 Task: Explore the Street View of Bourbon Street in New Orleans.
Action: Mouse moved to (149, 87)
Screenshot: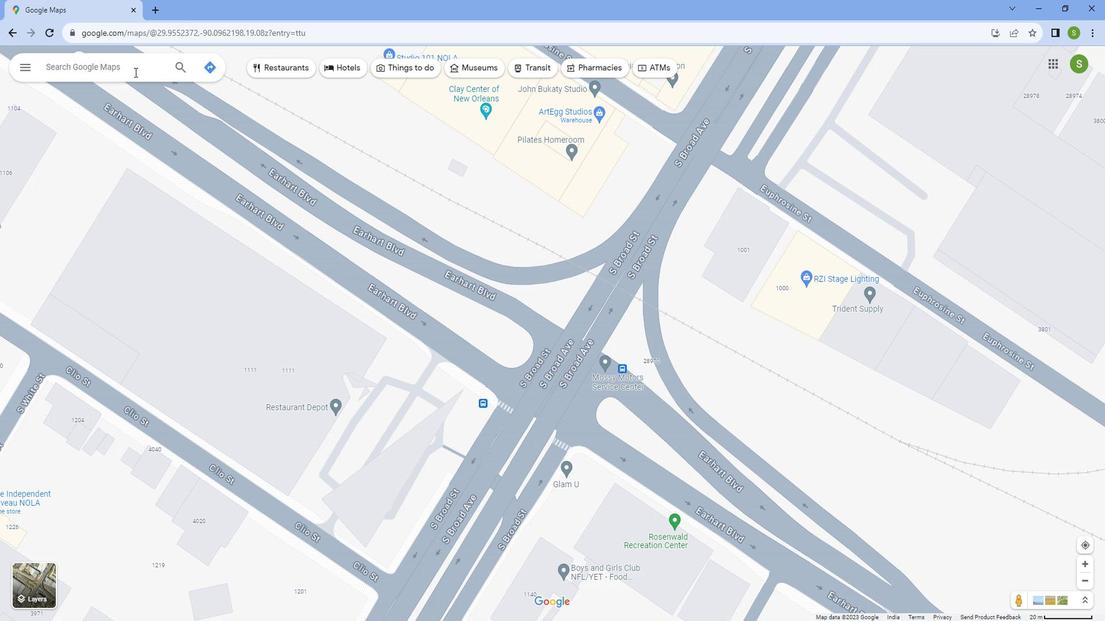 
Action: Mouse pressed left at (149, 87)
Screenshot: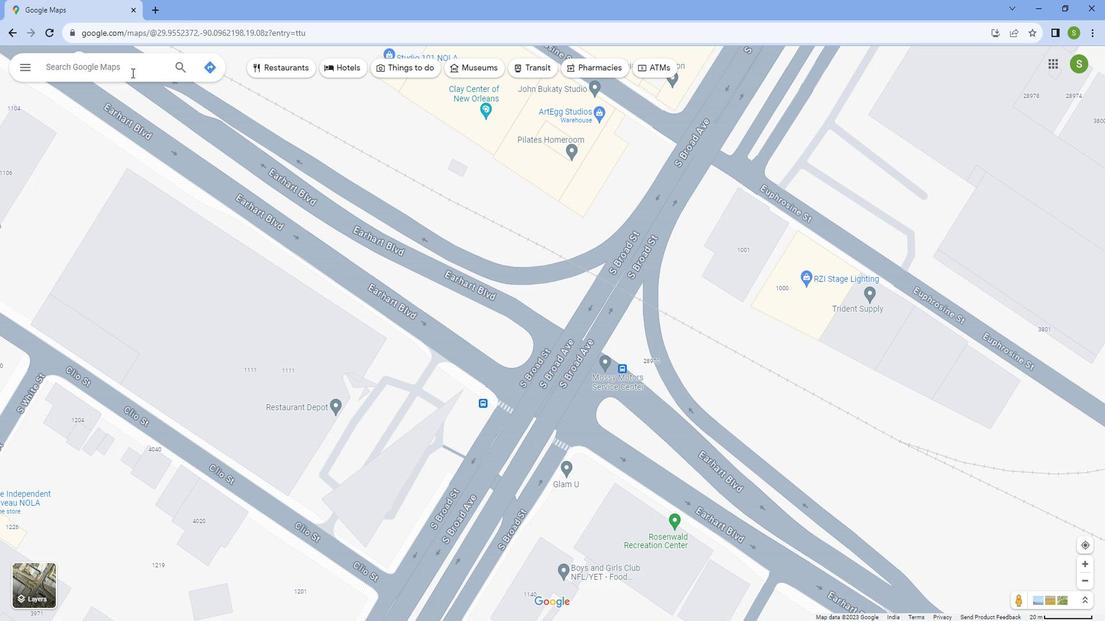 
Action: Key pressed <Key.caps_lock>B<Key.caps_lock>ourbon<Key.space><Key.caps_lock>S<Key.caps_lock>treet,<Key.caps_lock>N<Key.caps_lock>ew<Key.space><Key.caps_lock>O<Key.caps_lock>rleans
Screenshot: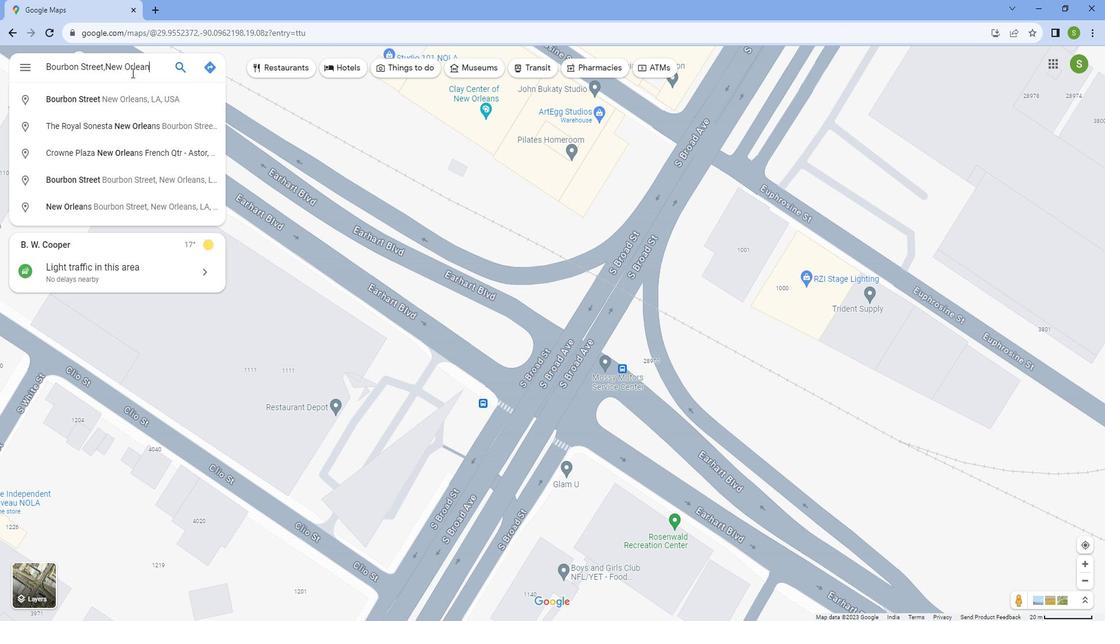
Action: Mouse moved to (122, 109)
Screenshot: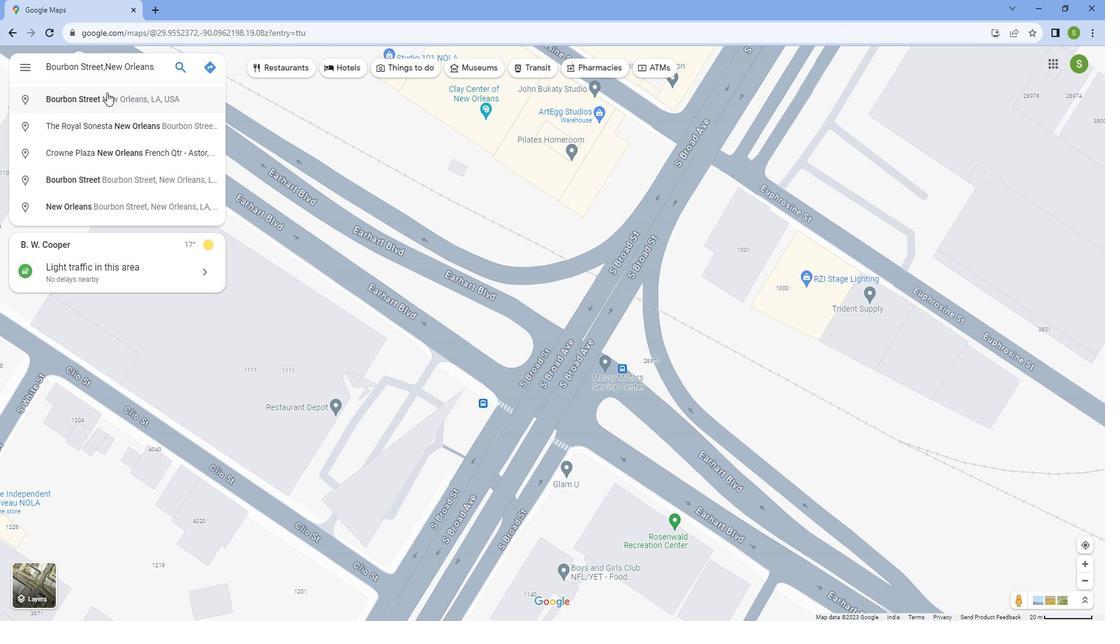 
Action: Mouse pressed left at (122, 109)
Screenshot: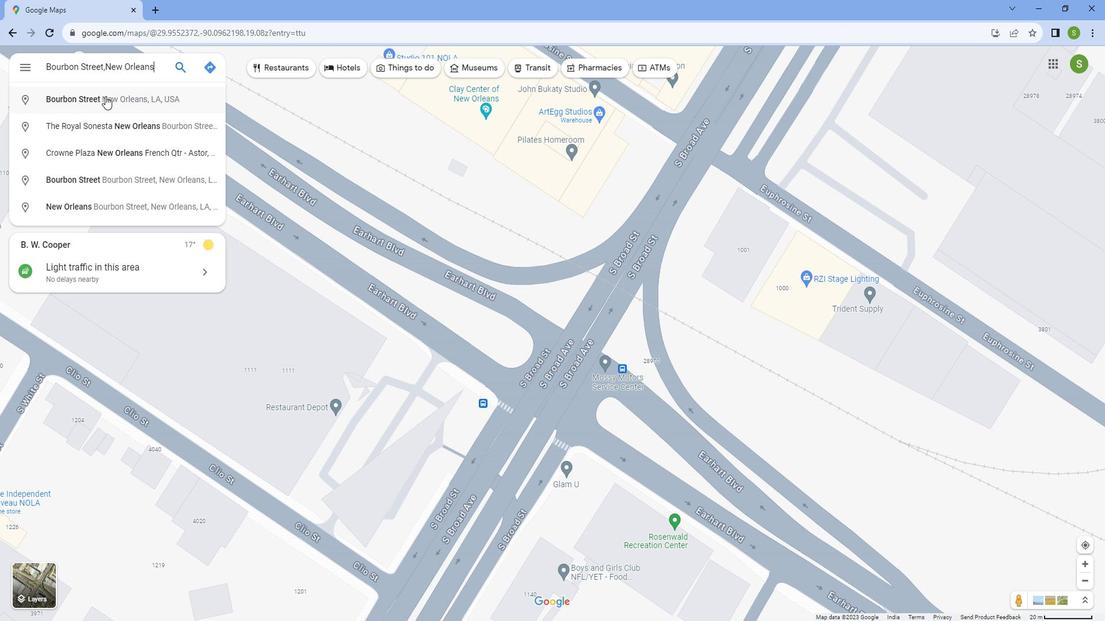 
Action: Mouse moved to (688, 322)
Screenshot: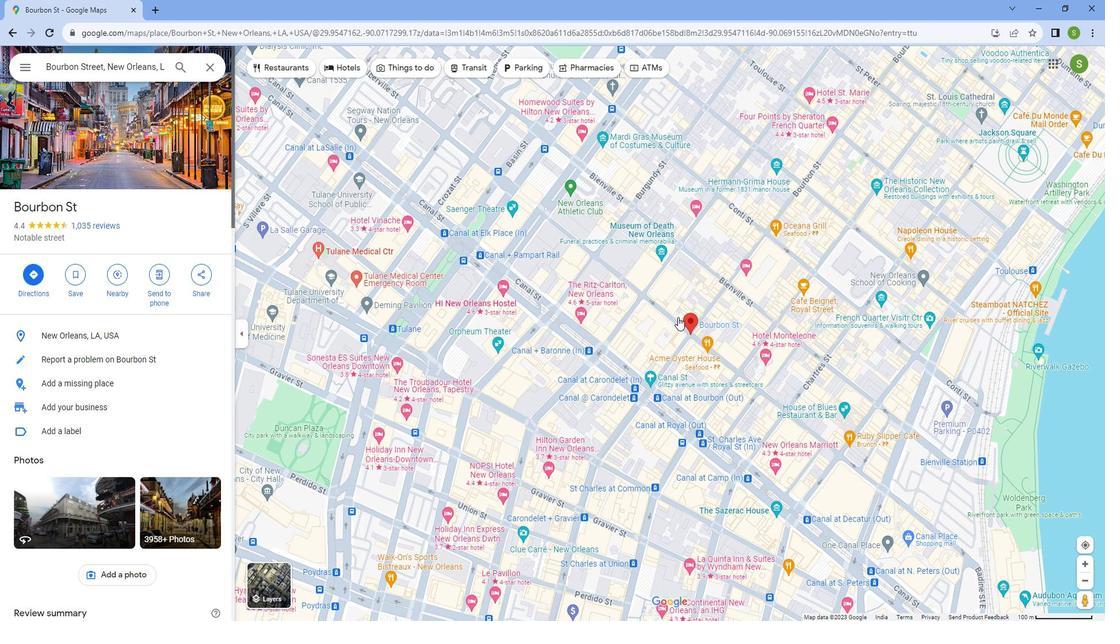 
Action: Mouse scrolled (688, 322) with delta (0, 0)
Screenshot: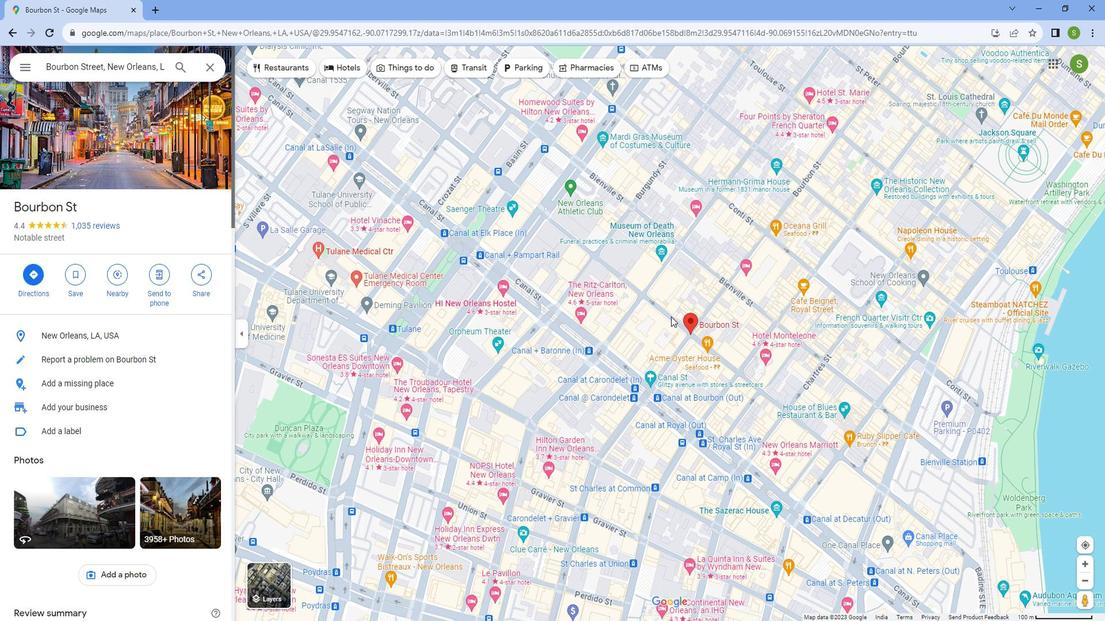 
Action: Mouse scrolled (688, 322) with delta (0, 0)
Screenshot: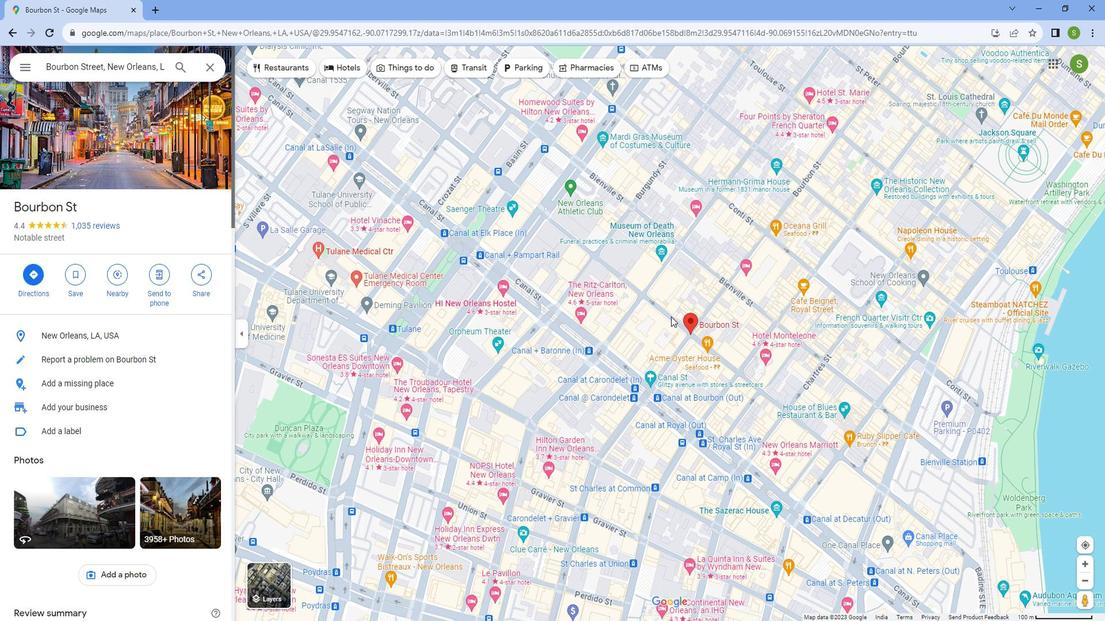 
Action: Mouse scrolled (688, 322) with delta (0, 0)
Screenshot: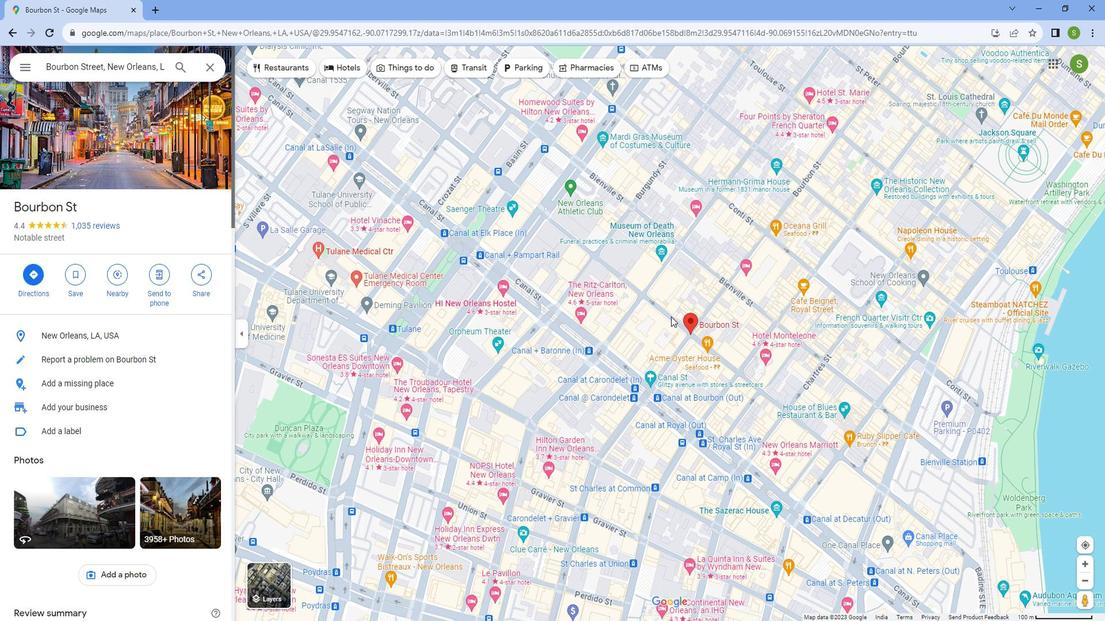 
Action: Mouse scrolled (688, 322) with delta (0, 0)
Screenshot: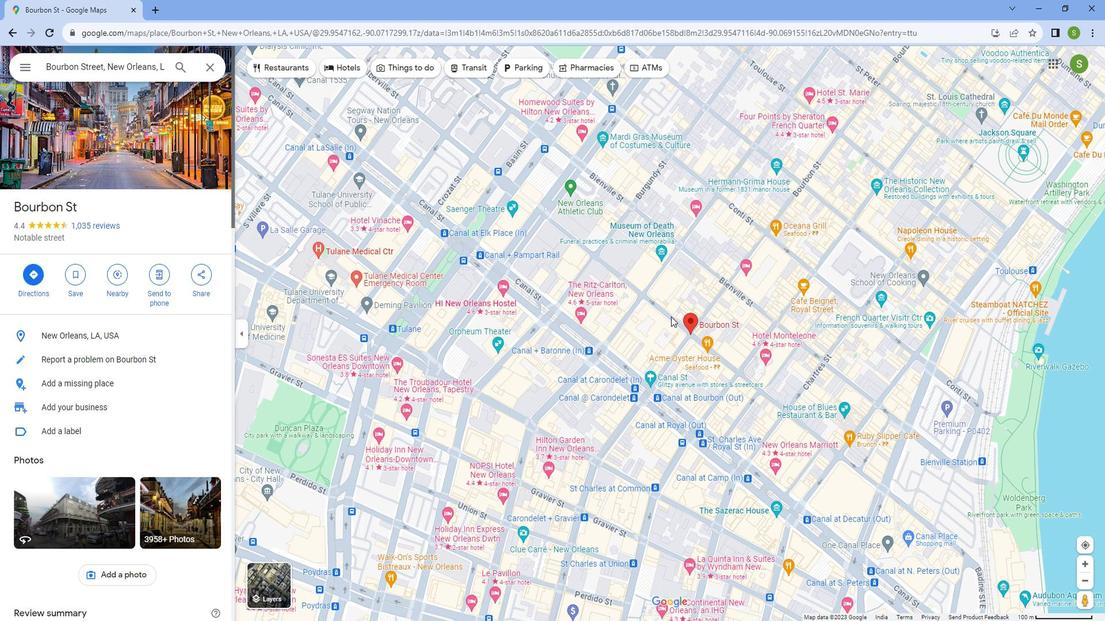 
Action: Mouse scrolled (688, 322) with delta (0, 0)
Screenshot: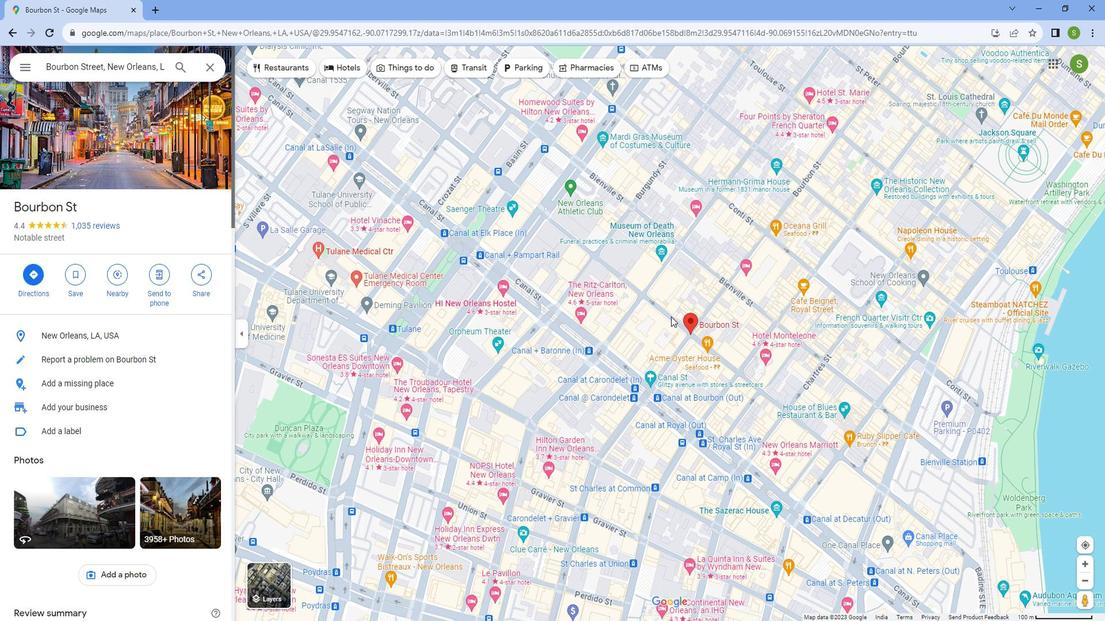 
Action: Mouse scrolled (688, 322) with delta (0, 0)
Screenshot: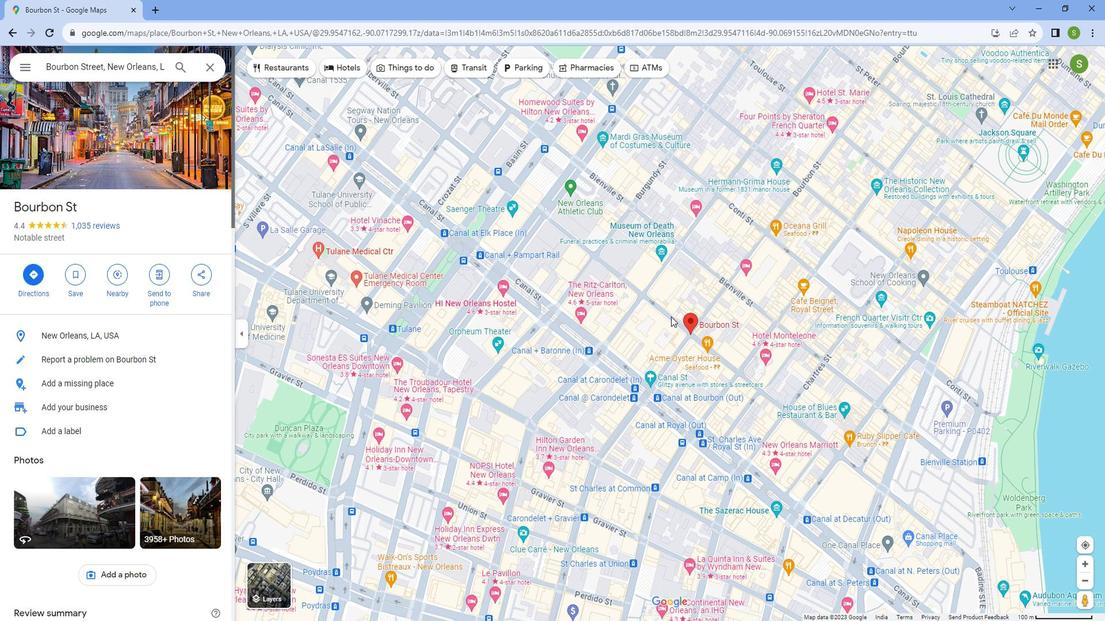 
Action: Mouse scrolled (688, 322) with delta (0, 0)
Screenshot: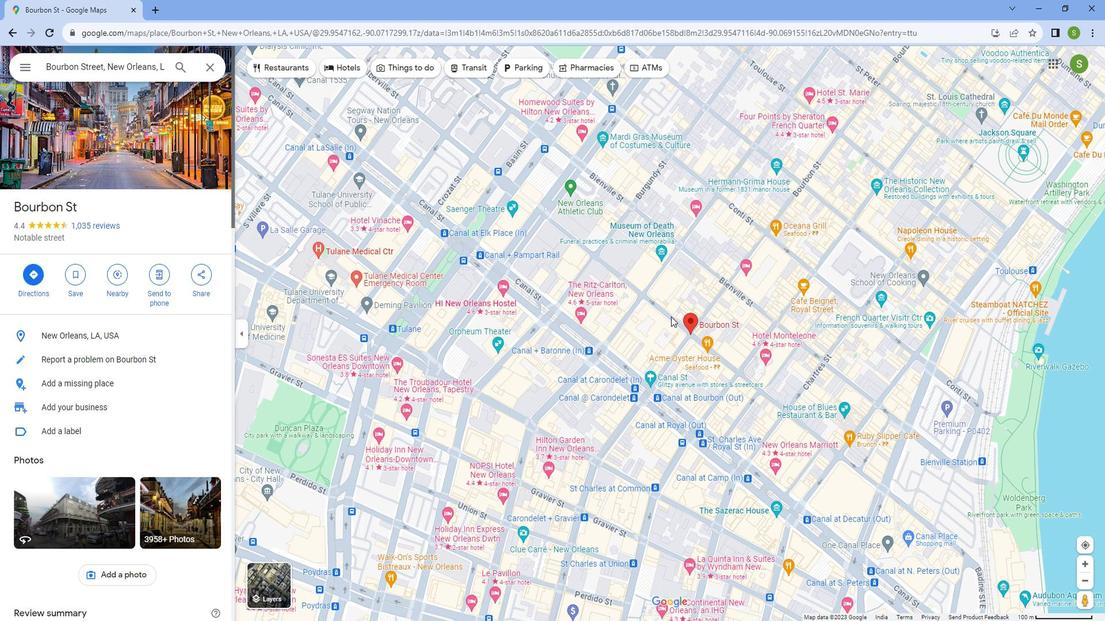 
Action: Mouse scrolled (688, 322) with delta (0, 0)
Screenshot: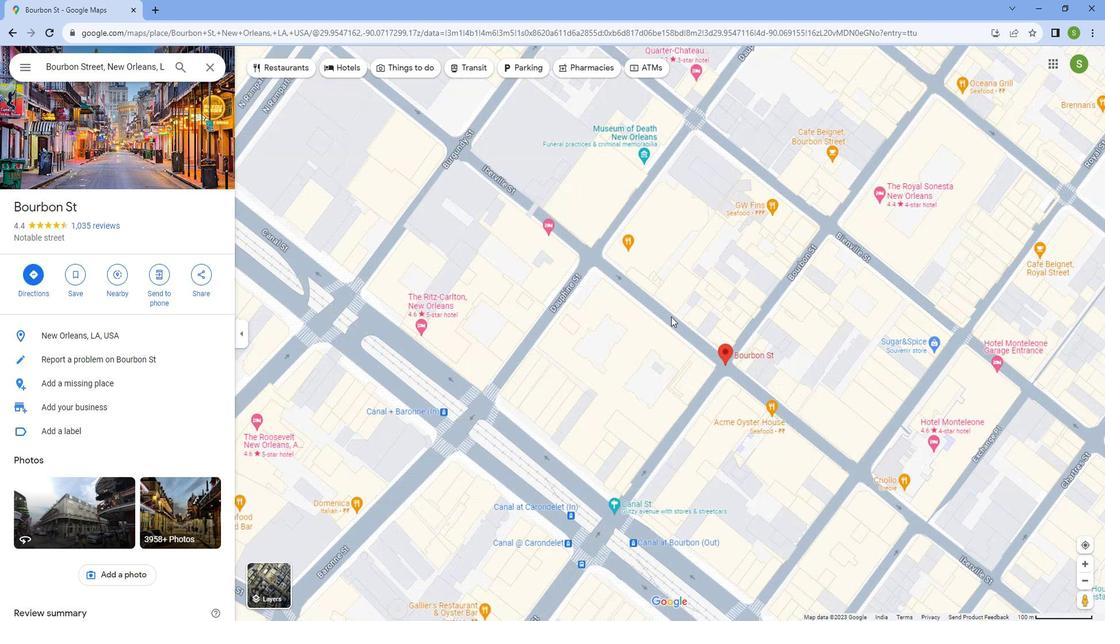 
Action: Mouse scrolled (688, 322) with delta (0, 0)
Screenshot: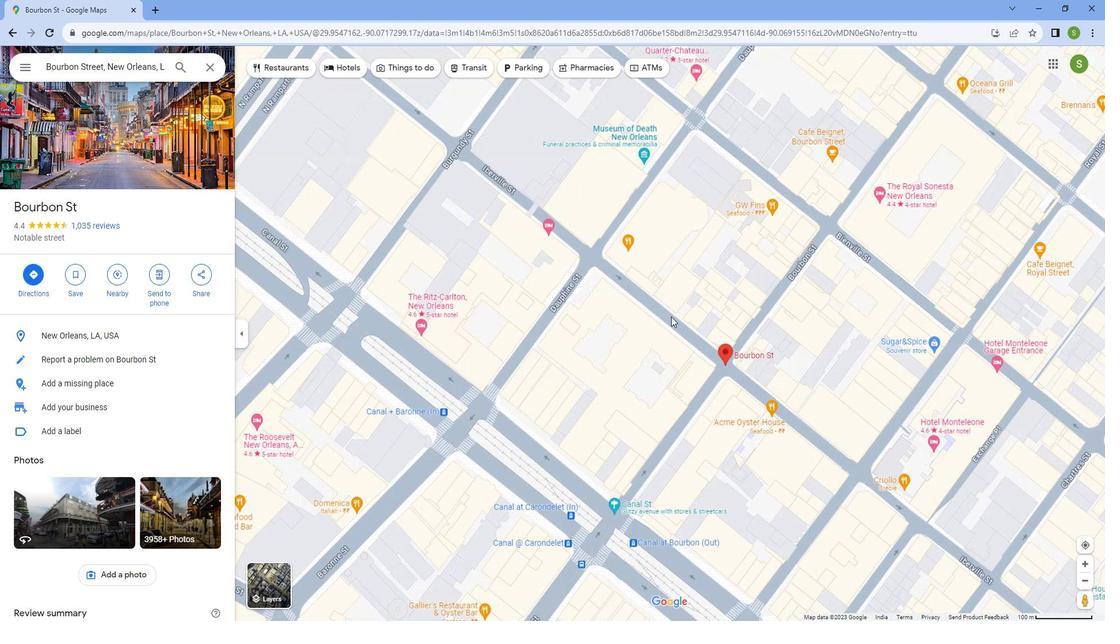
Action: Mouse scrolled (688, 322) with delta (0, 0)
Screenshot: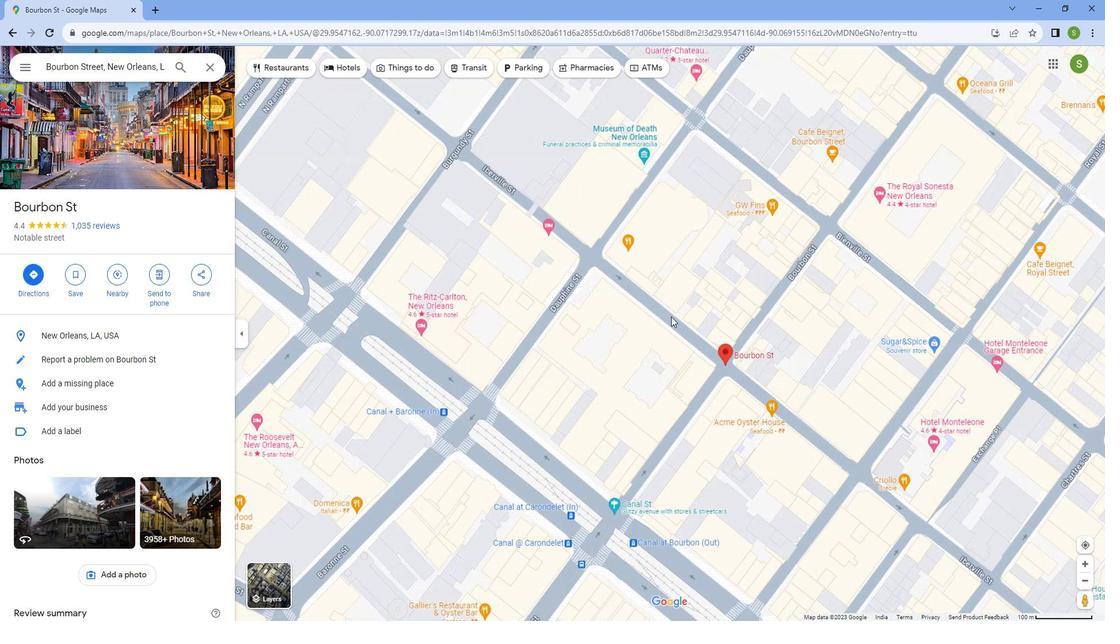 
Action: Mouse scrolled (688, 322) with delta (0, 0)
Screenshot: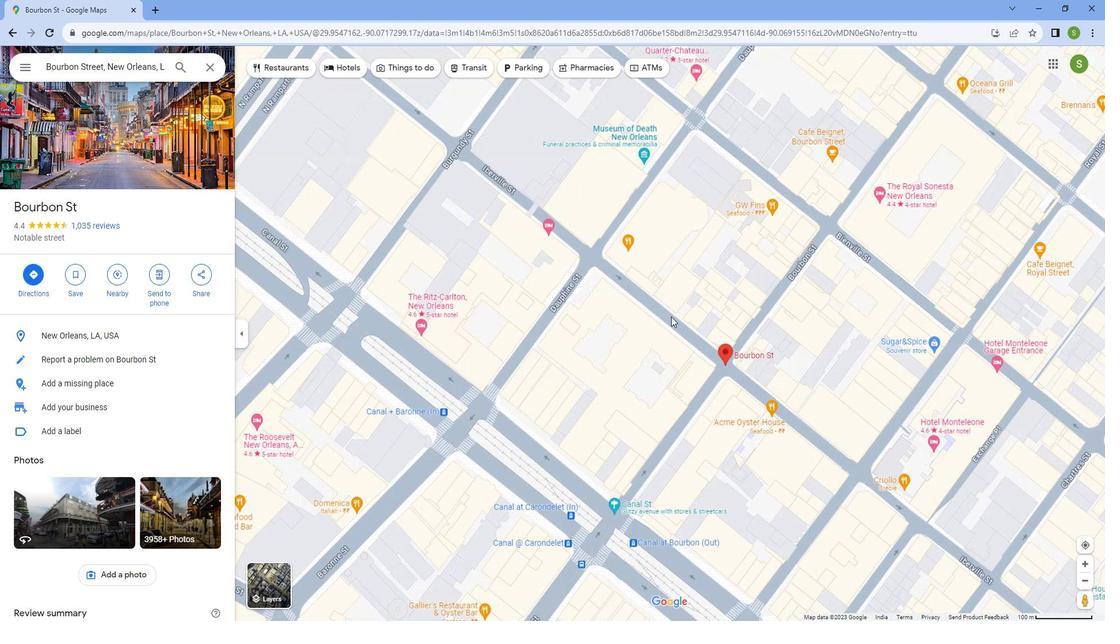 
Action: Mouse scrolled (688, 322) with delta (0, 0)
Screenshot: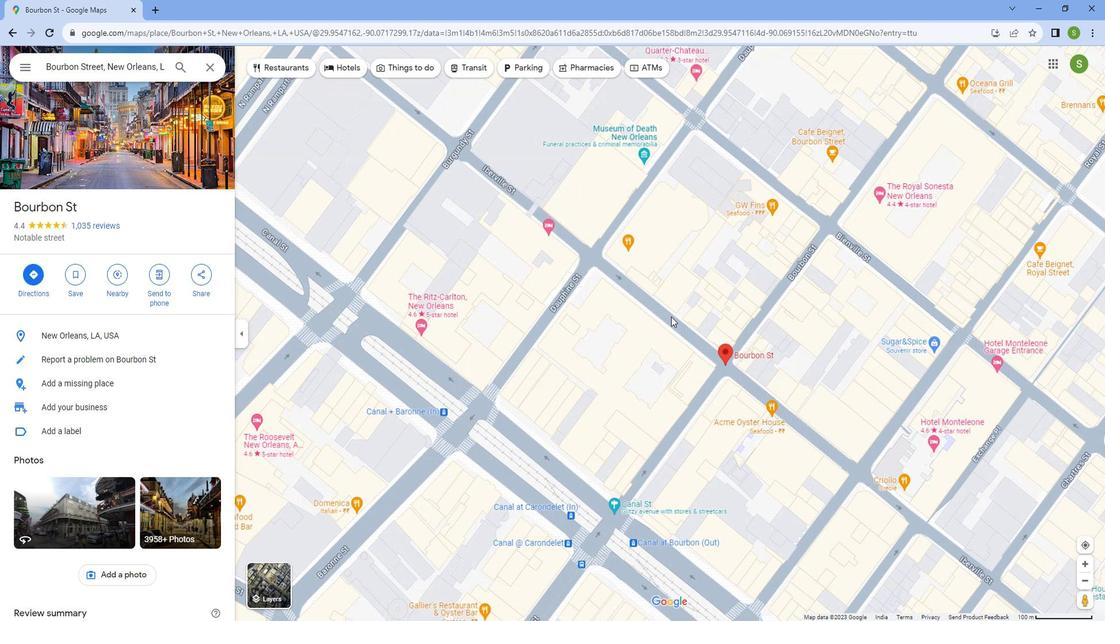 
Action: Mouse scrolled (688, 322) with delta (0, 0)
Screenshot: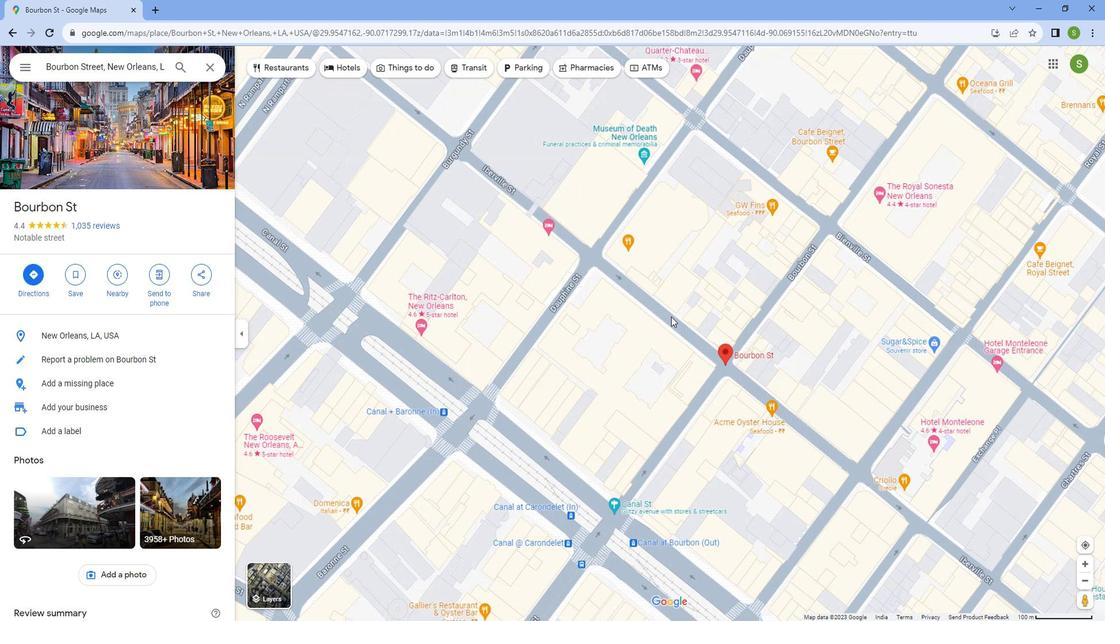 
Action: Mouse scrolled (688, 322) with delta (0, 0)
Screenshot: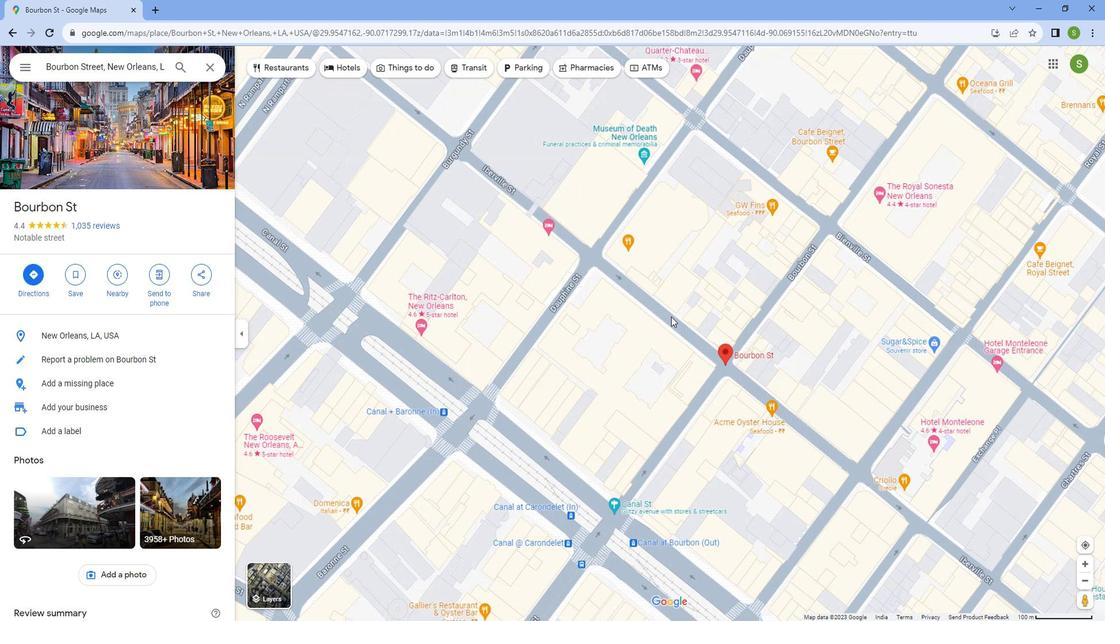 
Action: Mouse scrolled (688, 322) with delta (0, 0)
Screenshot: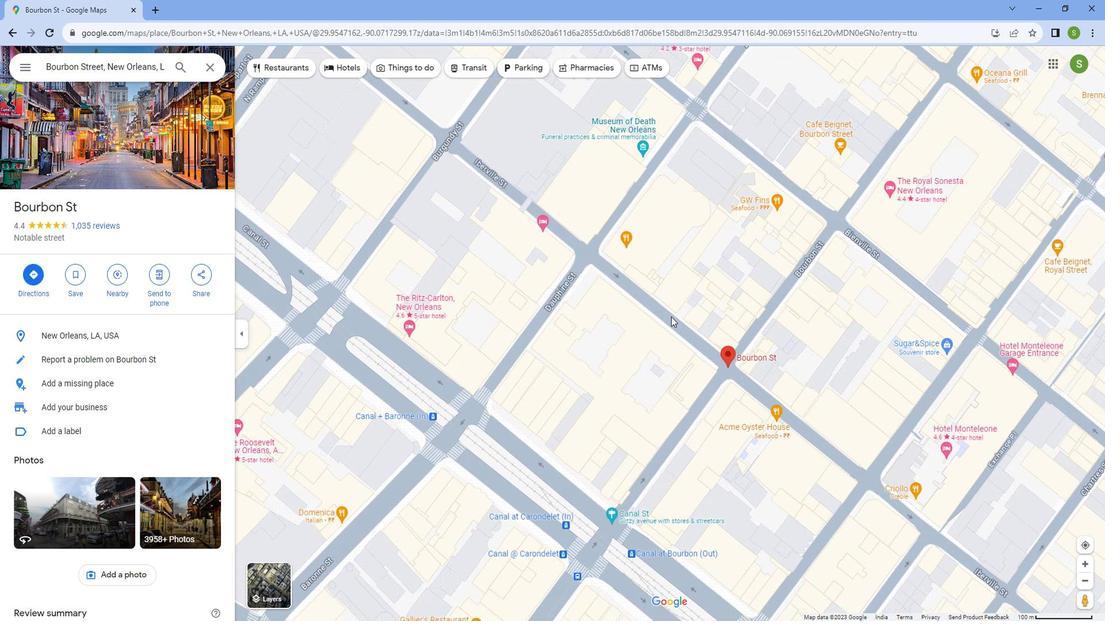 
Action: Mouse moved to (687, 322)
Screenshot: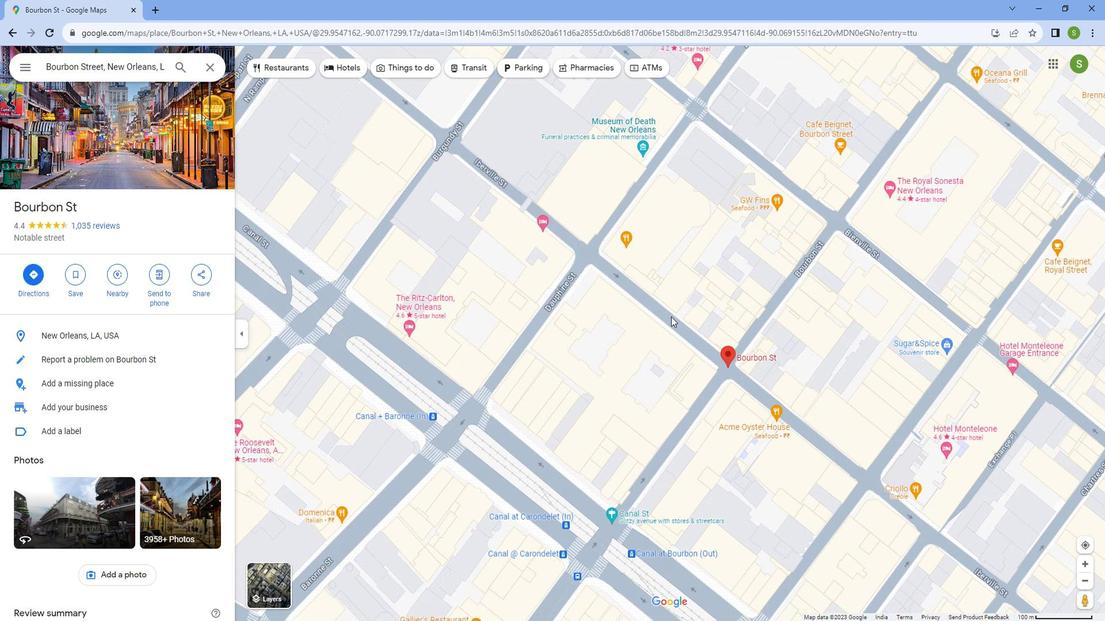 
Action: Mouse scrolled (687, 321) with delta (0, 0)
Screenshot: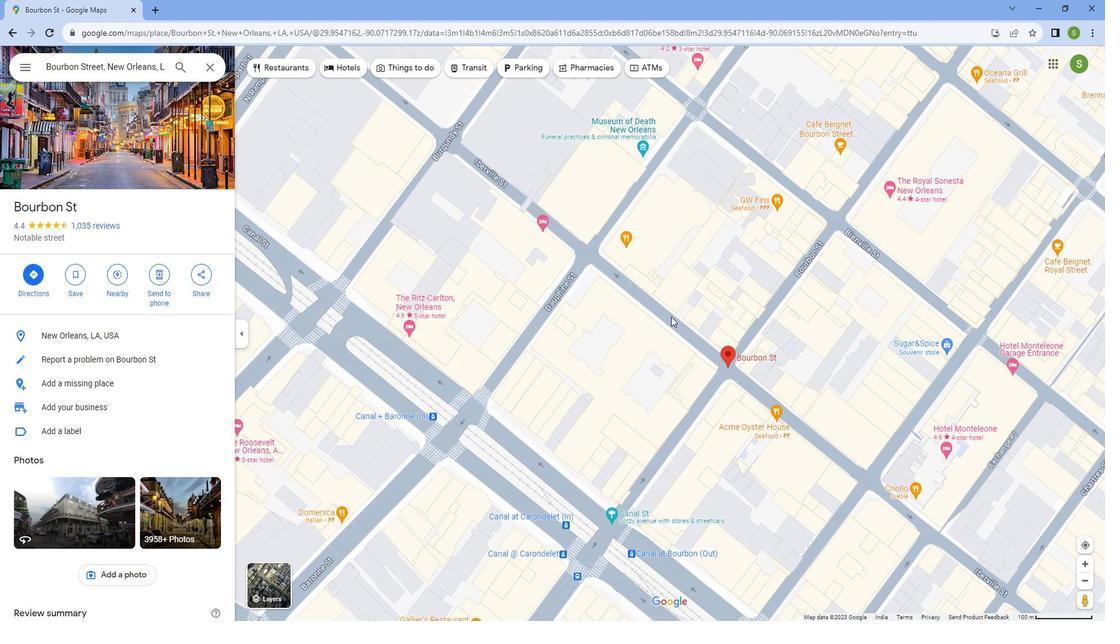 
Action: Mouse moved to (774, 435)
Screenshot: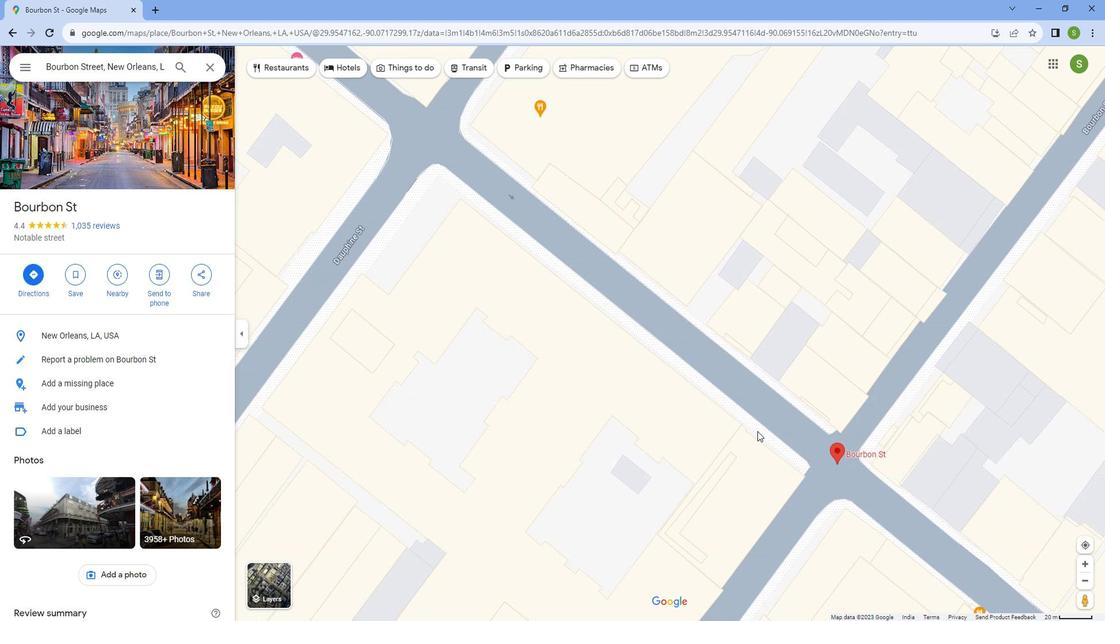
Action: Mouse pressed left at (774, 435)
Screenshot: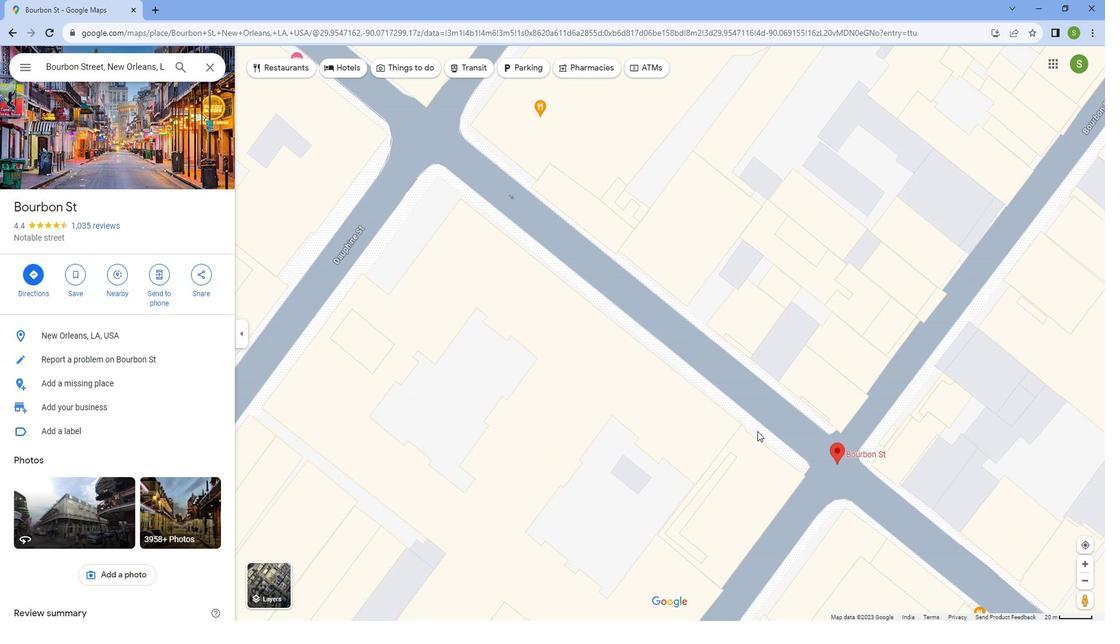 
Action: Mouse moved to (482, 408)
Screenshot: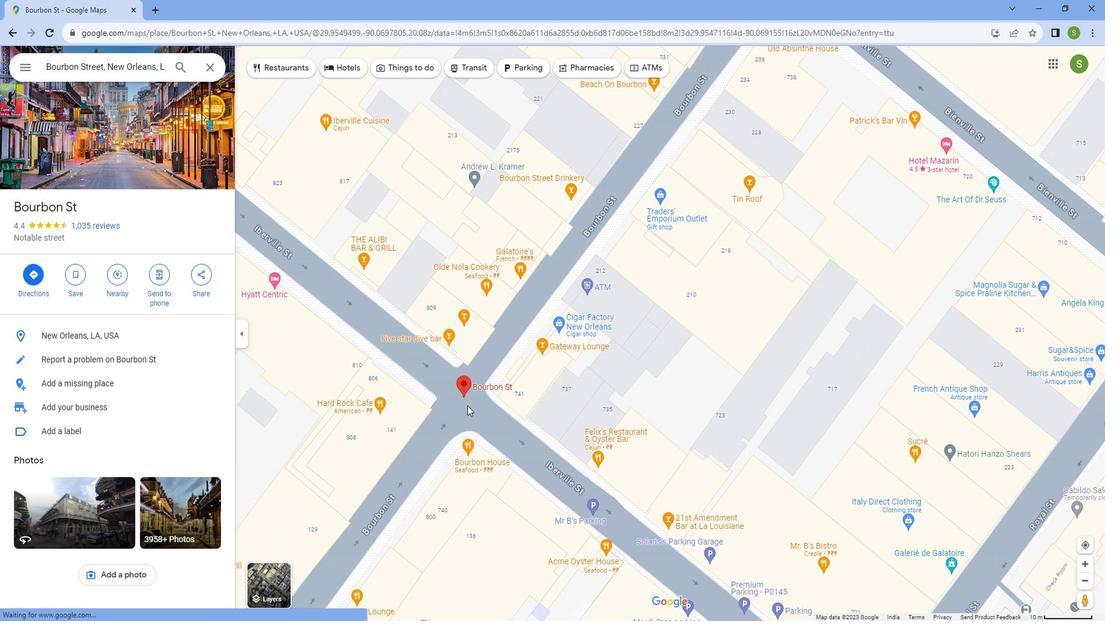 
Action: Mouse pressed left at (482, 408)
Screenshot: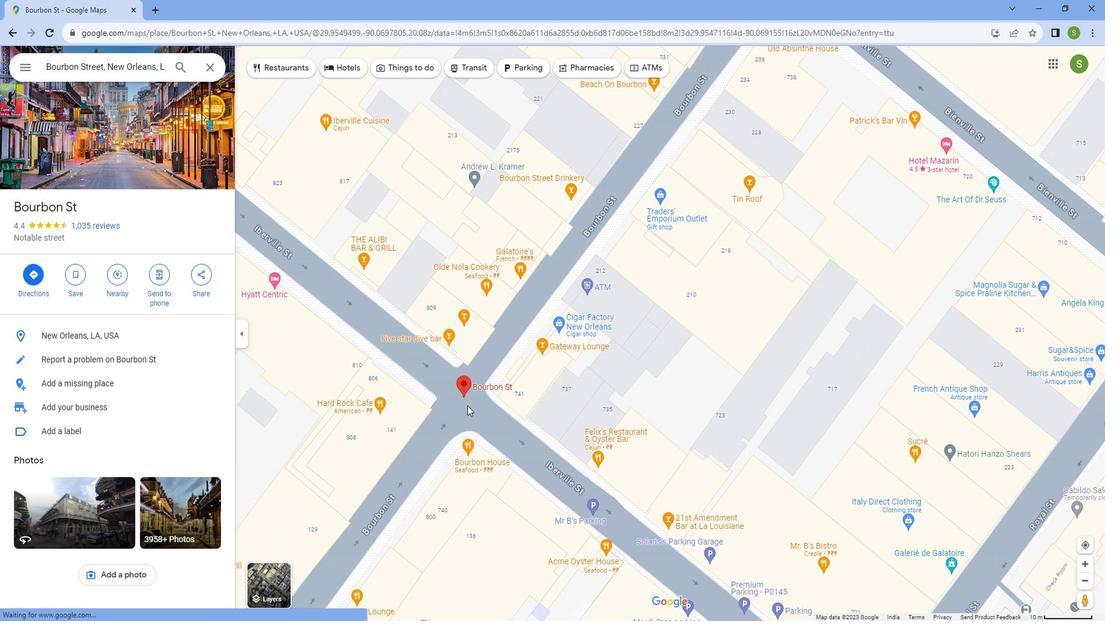 
Action: Mouse moved to (475, 405)
Screenshot: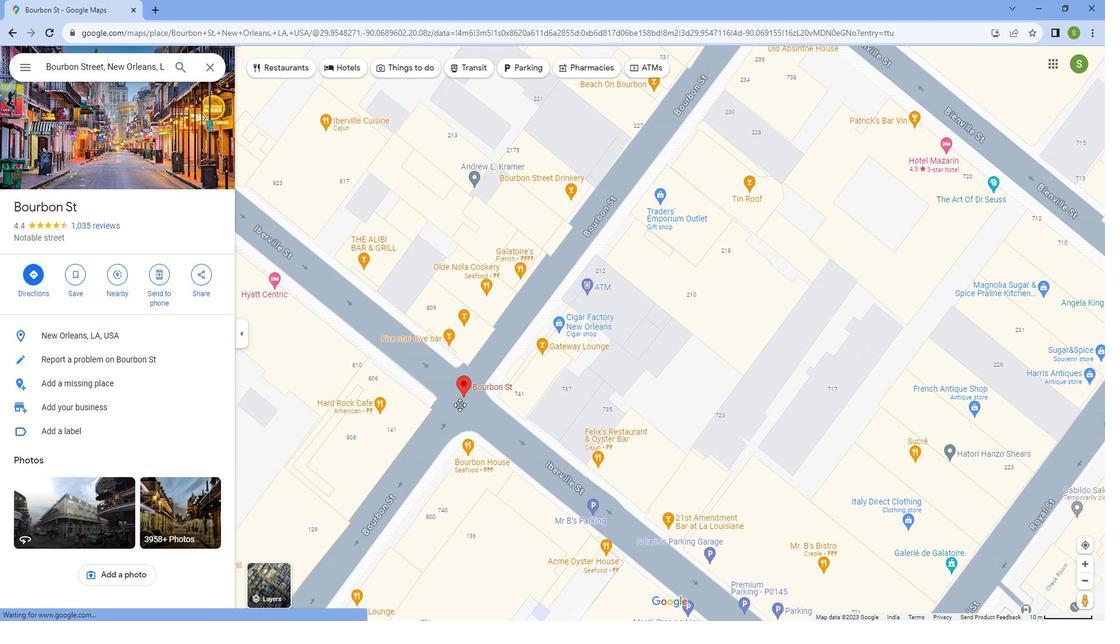 
Action: Mouse scrolled (475, 406) with delta (0, 0)
Screenshot: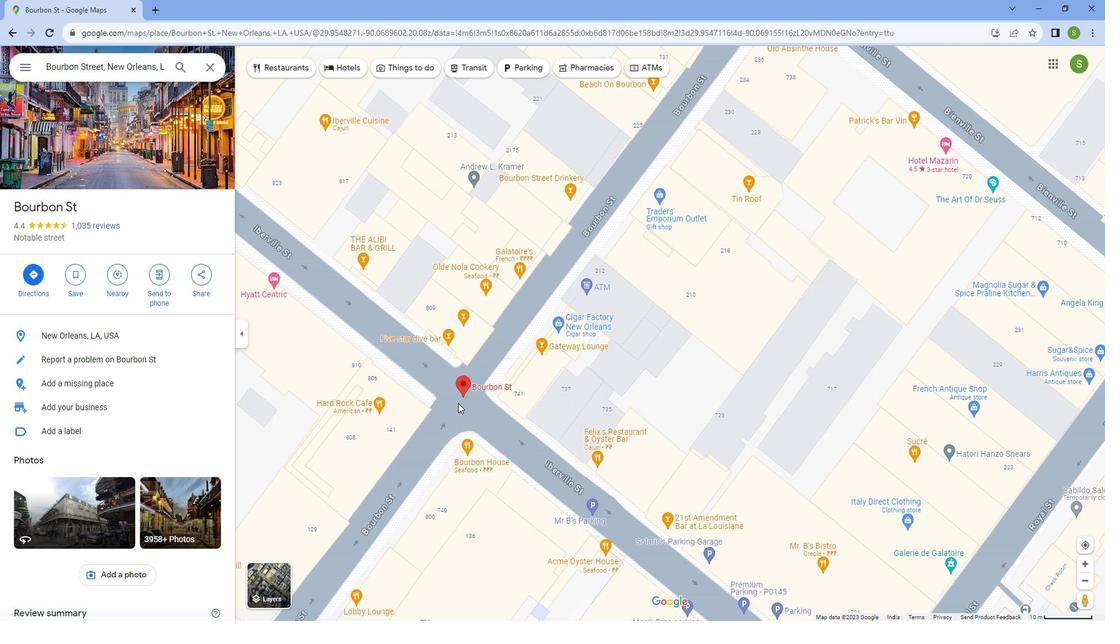 
Action: Mouse scrolled (475, 406) with delta (0, 0)
Screenshot: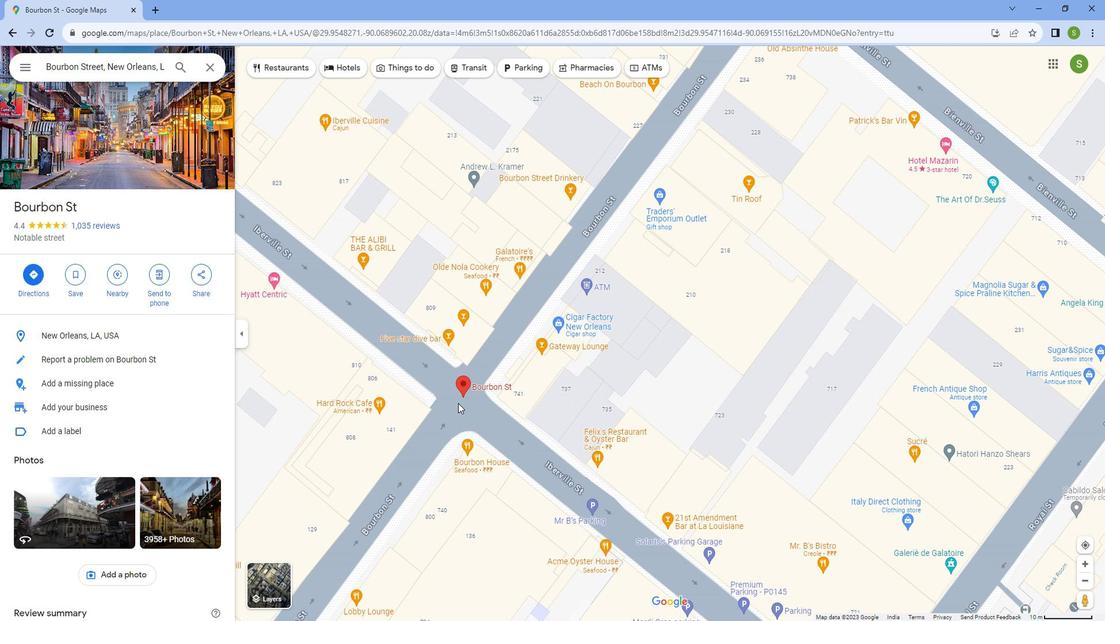 
Action: Mouse scrolled (475, 406) with delta (0, 0)
Screenshot: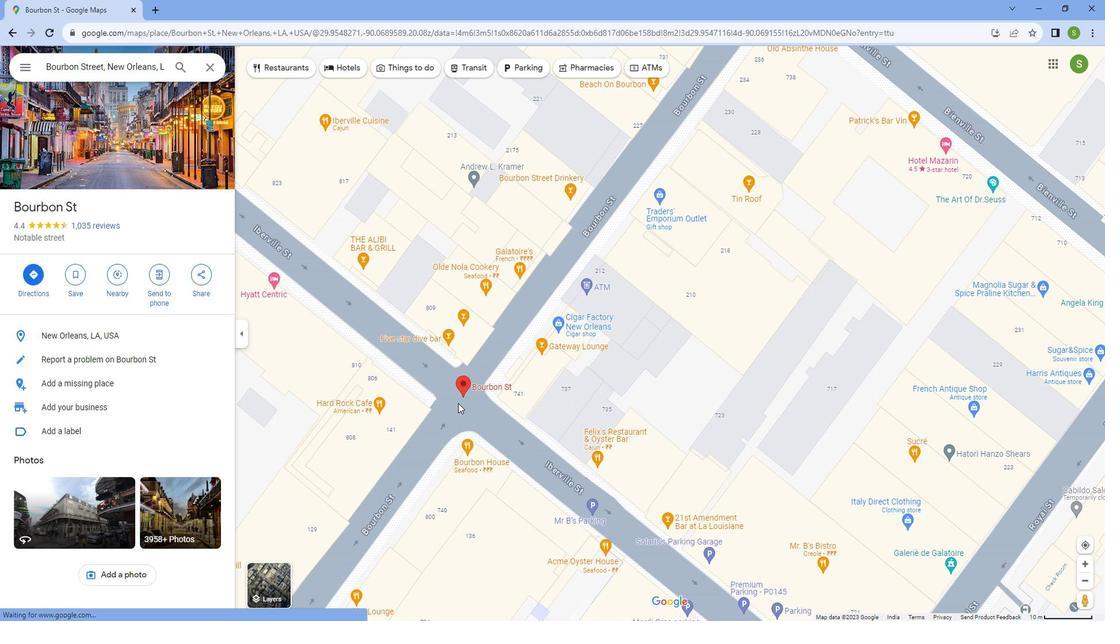 
Action: Mouse scrolled (475, 406) with delta (0, 0)
Screenshot: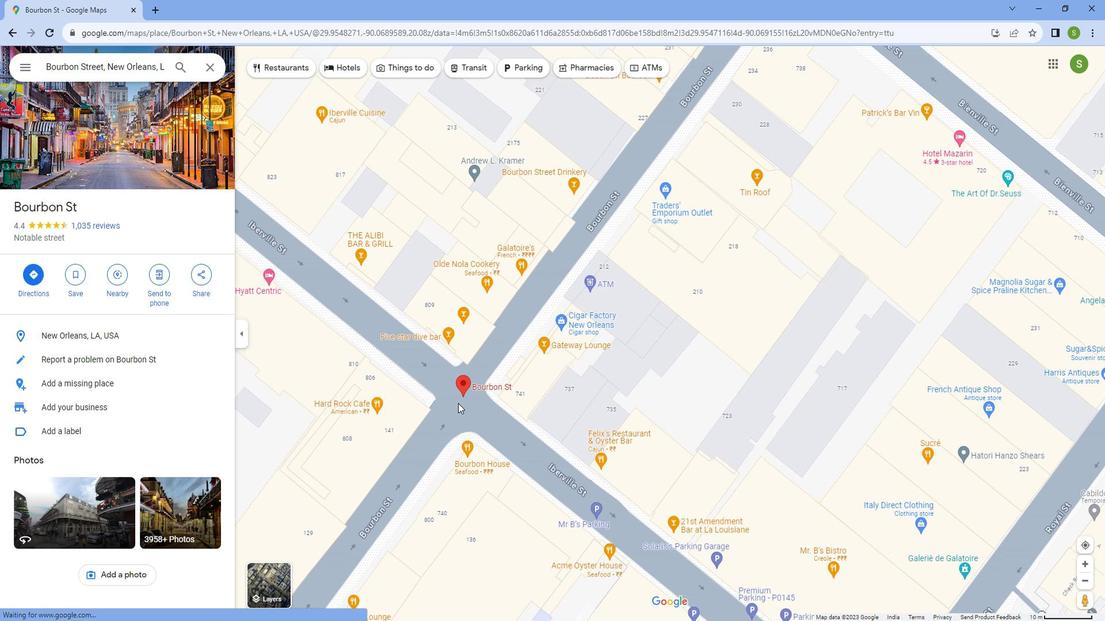 
Action: Mouse scrolled (475, 406) with delta (0, 0)
Screenshot: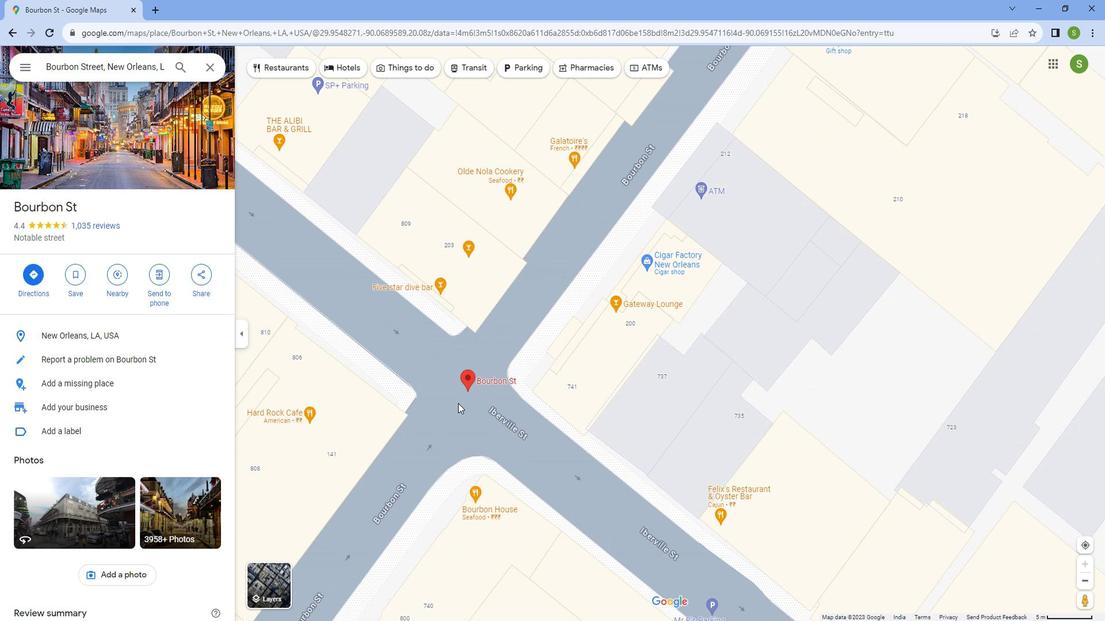 
Action: Mouse scrolled (475, 406) with delta (0, 0)
Screenshot: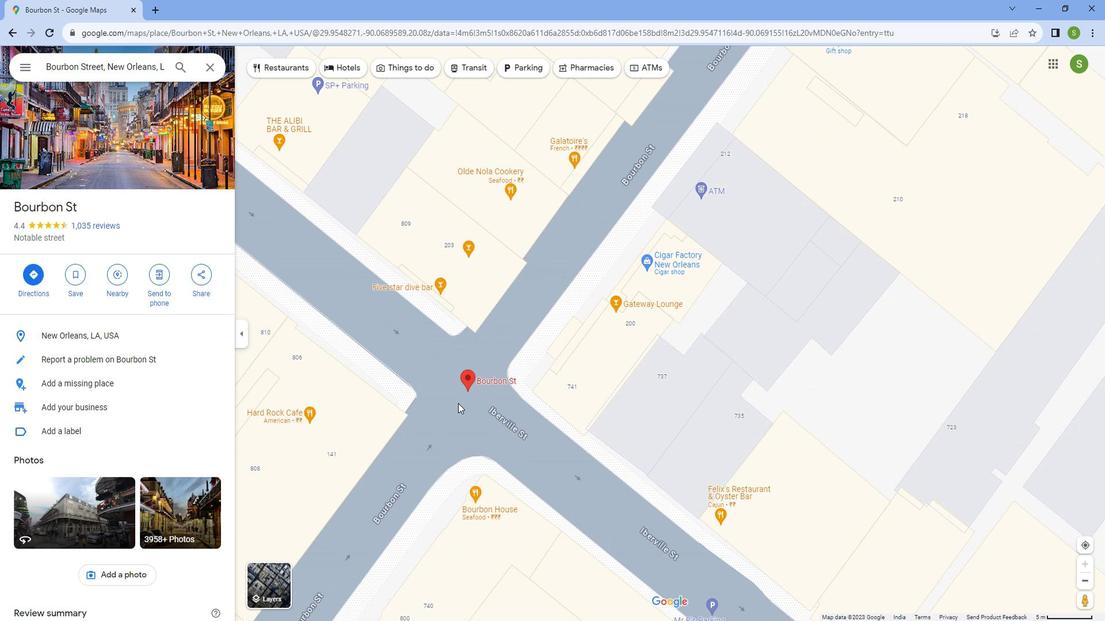 
Action: Mouse scrolled (475, 406) with delta (0, 0)
Screenshot: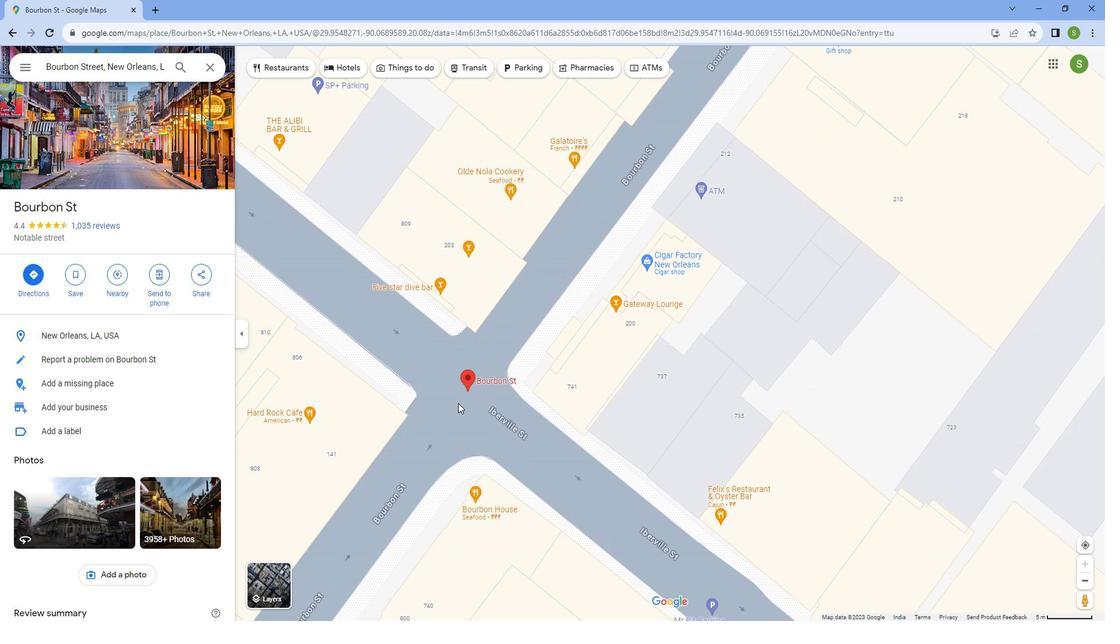 
Action: Mouse scrolled (475, 406) with delta (0, 0)
Screenshot: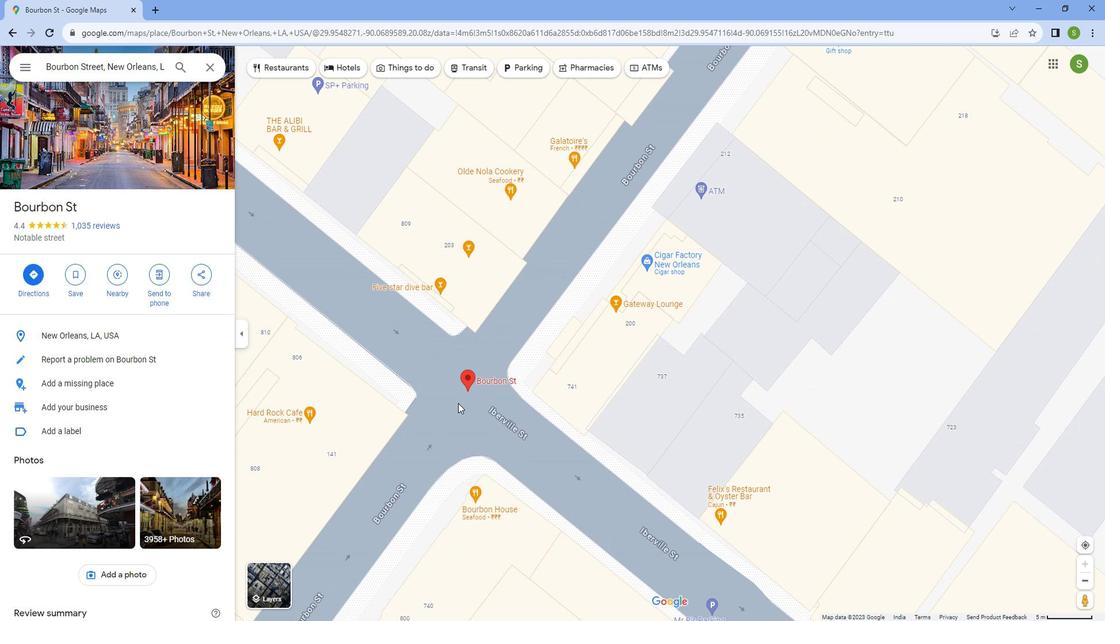 
Action: Mouse scrolled (475, 406) with delta (0, 0)
Screenshot: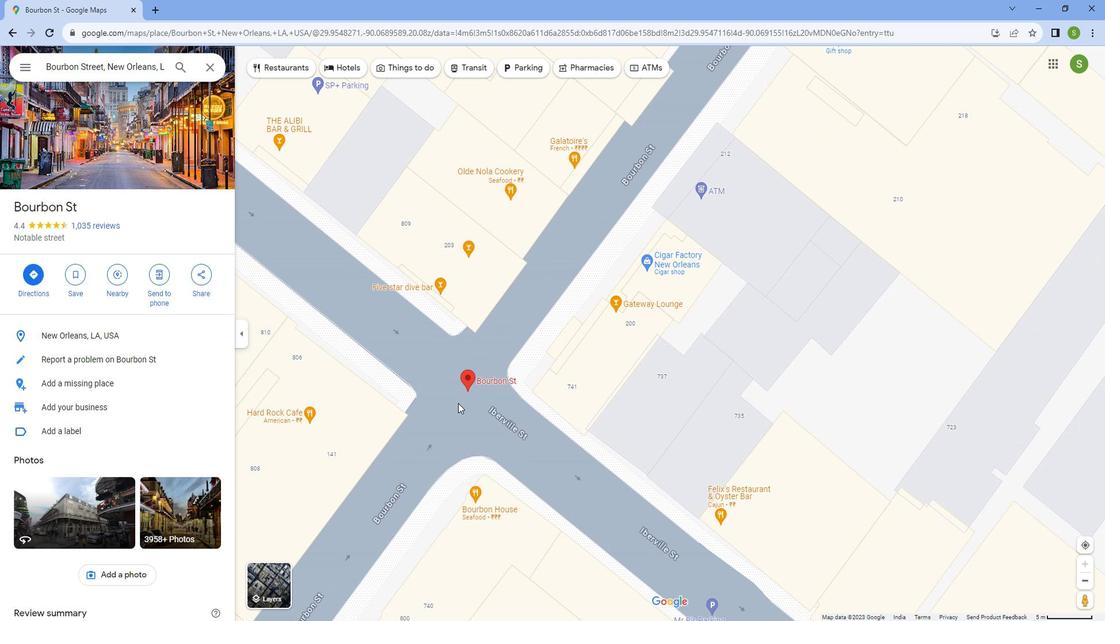 
Action: Mouse moved to (478, 581)
Screenshot: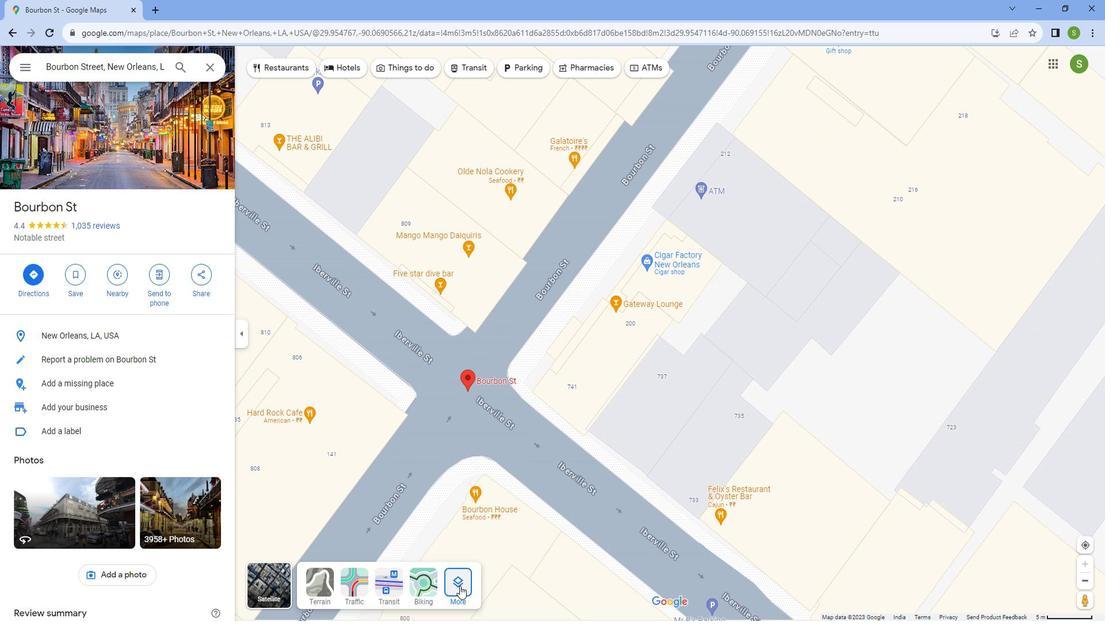 
Action: Mouse pressed left at (478, 581)
Screenshot: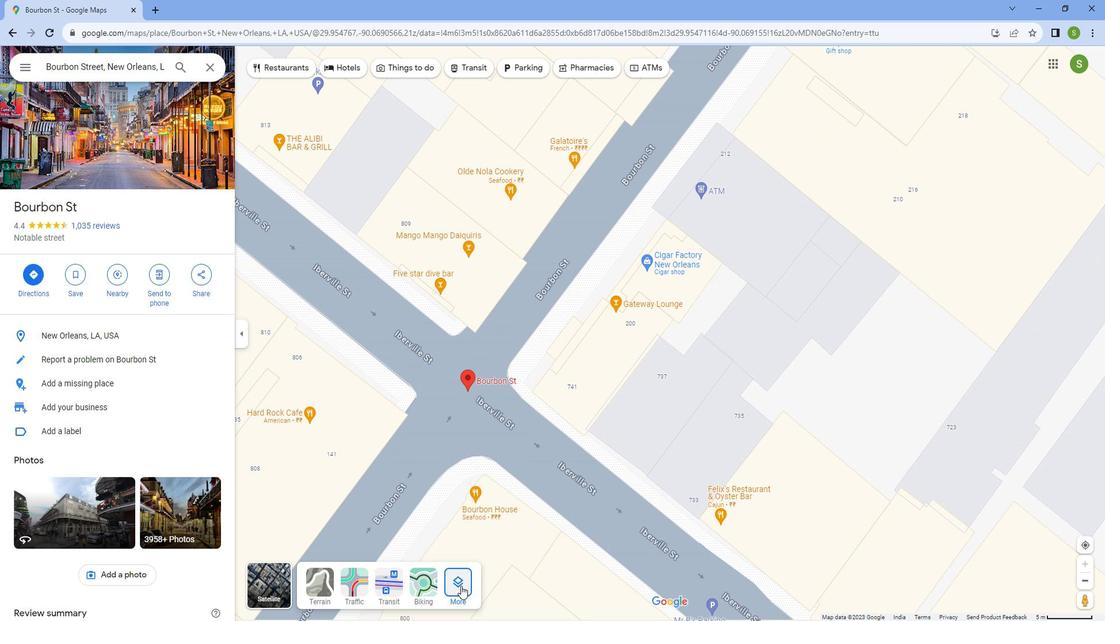 
Action: Mouse moved to (334, 352)
Screenshot: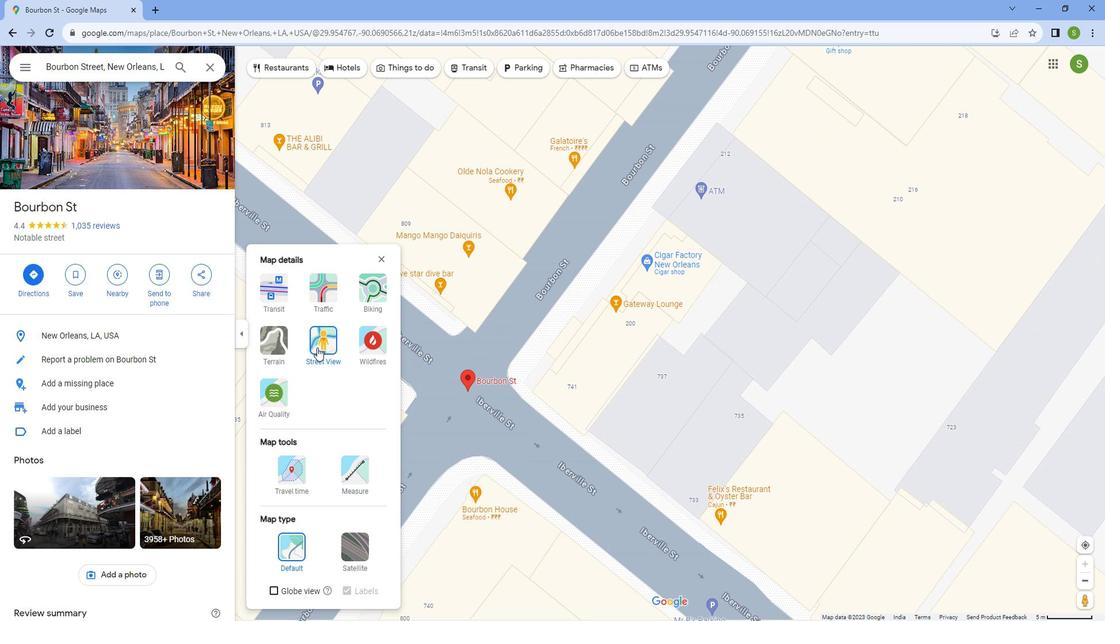 
Action: Mouse pressed left at (334, 352)
Screenshot: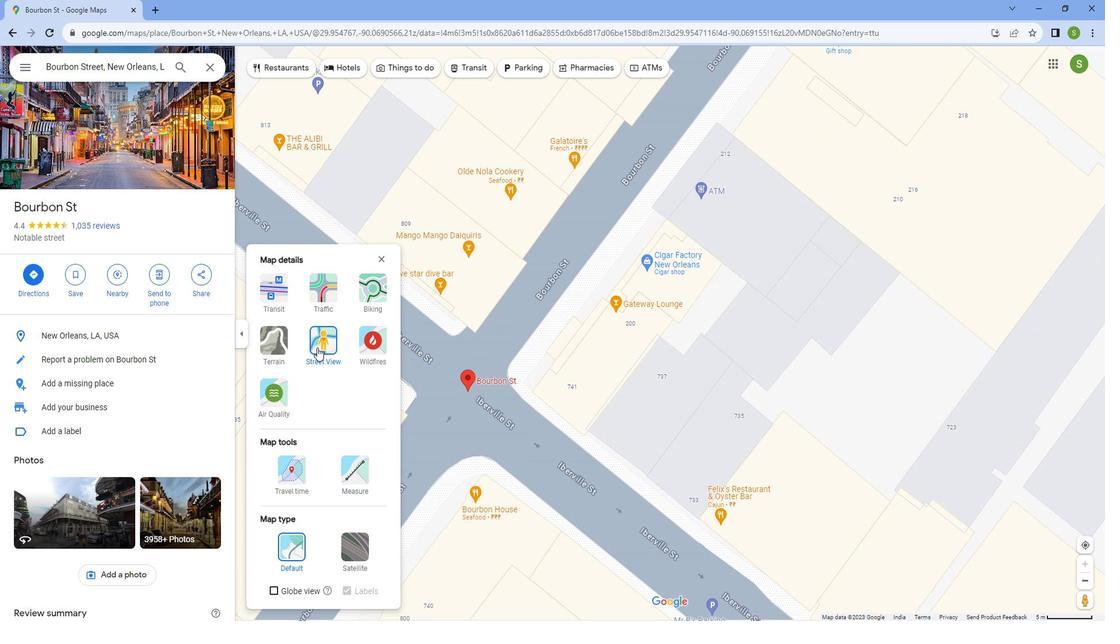 
Action: Mouse moved to (486, 393)
Screenshot: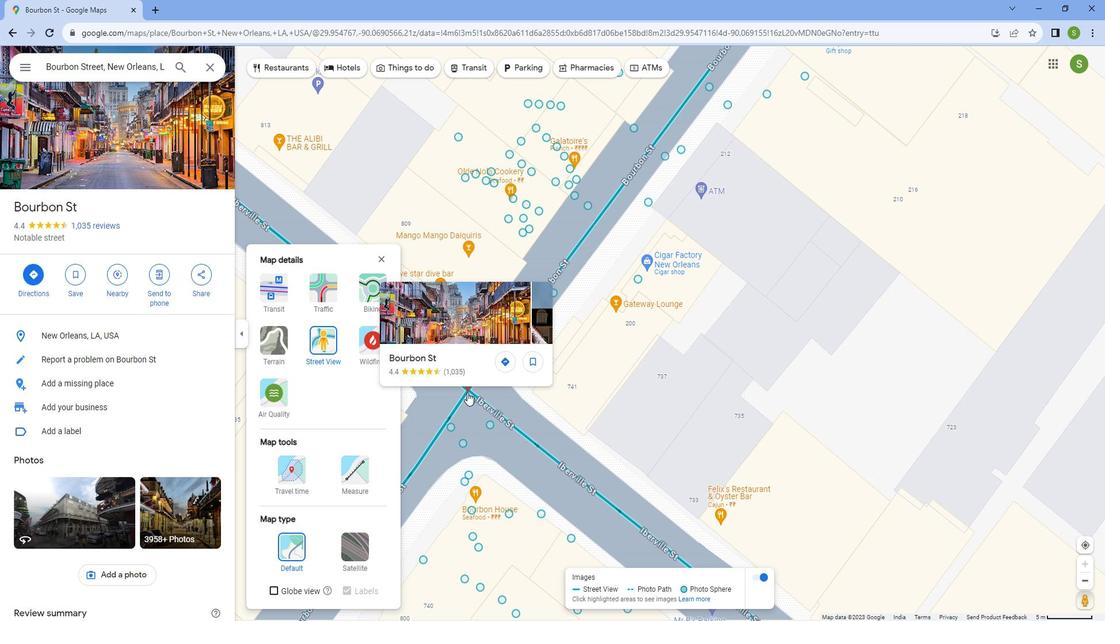 
Action: Mouse pressed left at (486, 393)
Screenshot: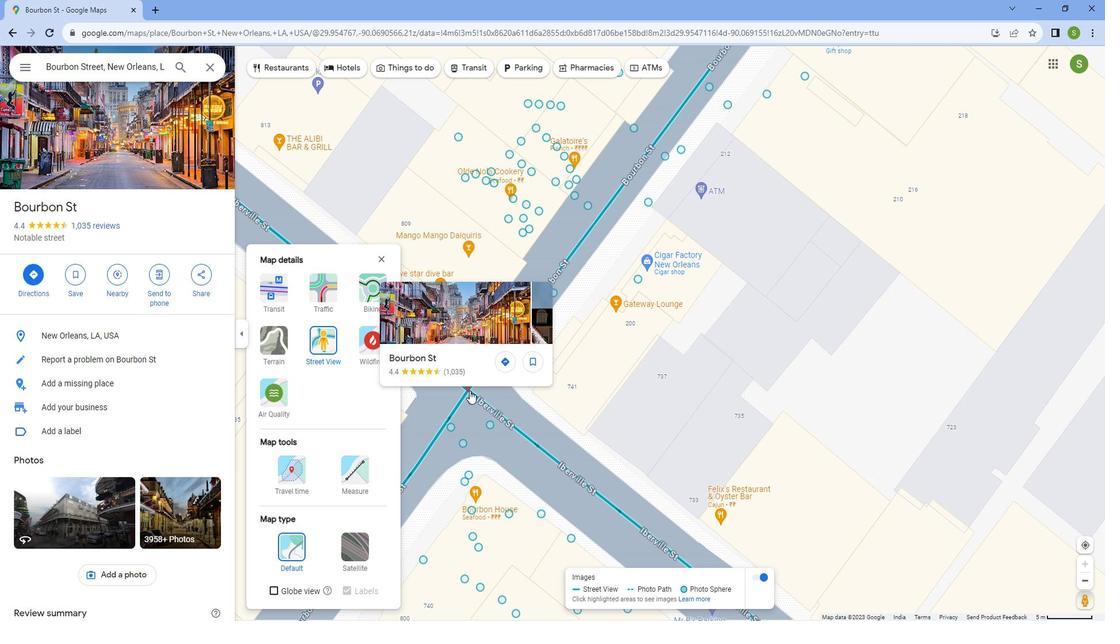 
Action: Mouse moved to (485, 396)
Screenshot: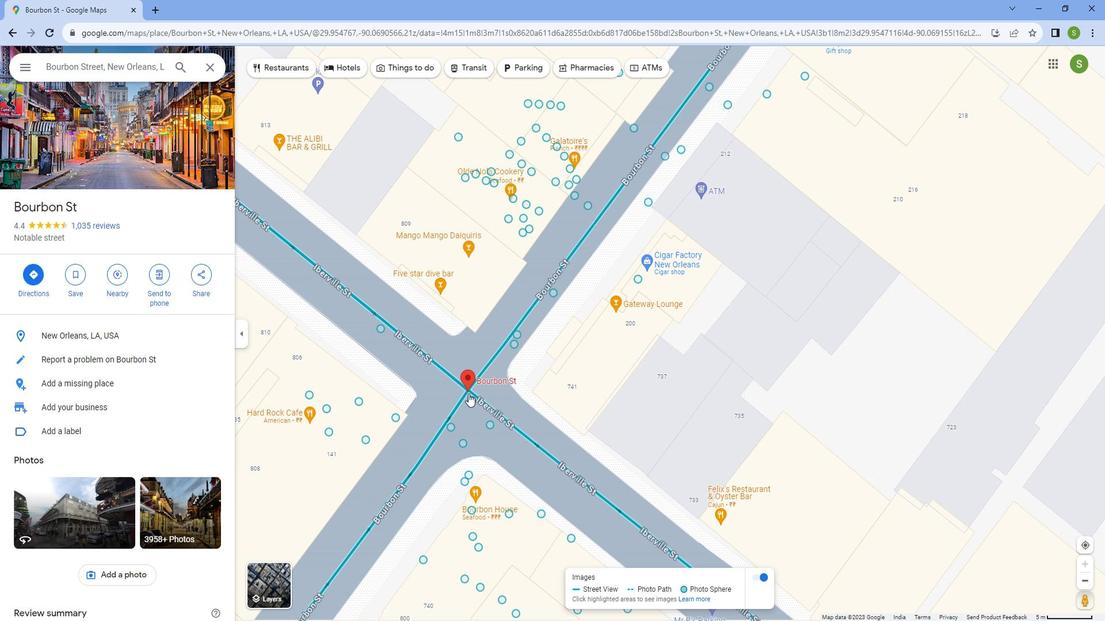 
Action: Mouse pressed left at (485, 396)
Screenshot: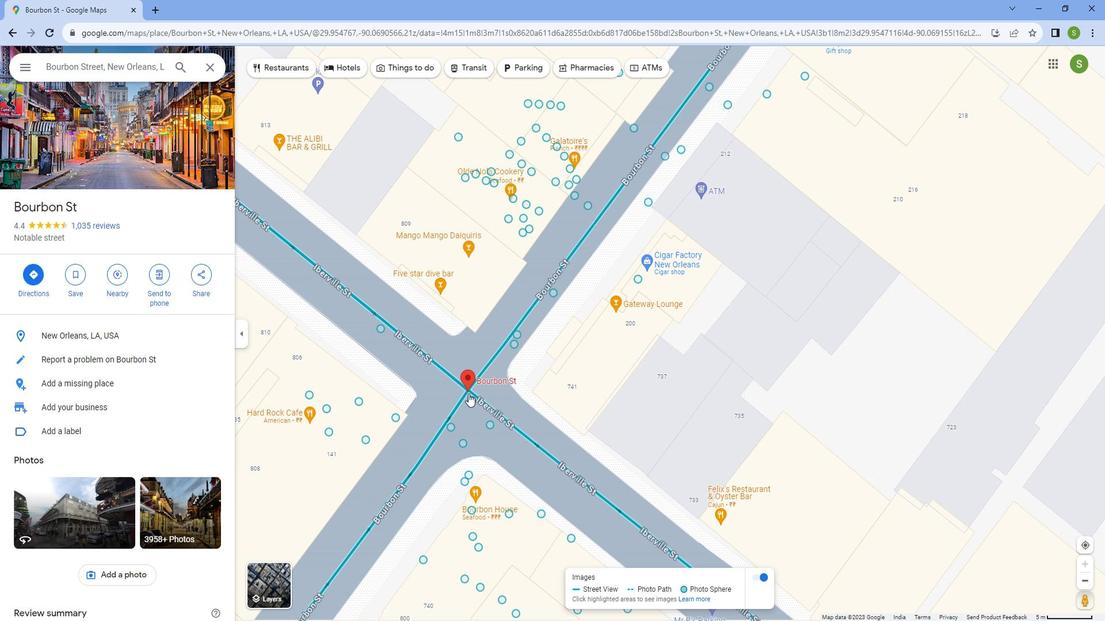 
Action: Mouse pressed left at (485, 396)
Screenshot: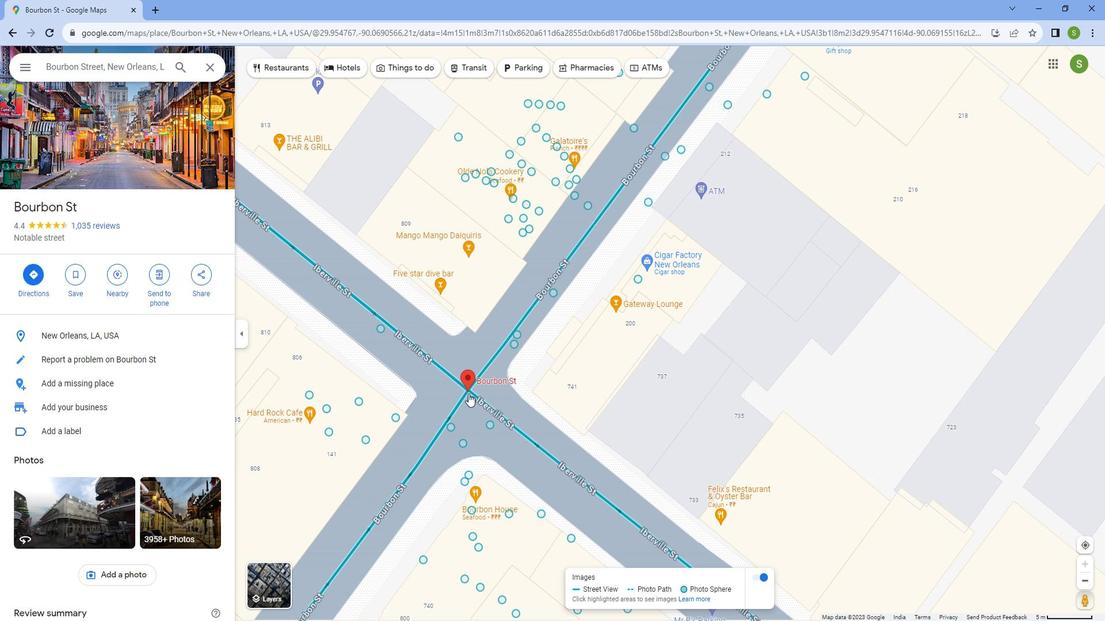 
Action: Mouse moved to (550, 457)
Screenshot: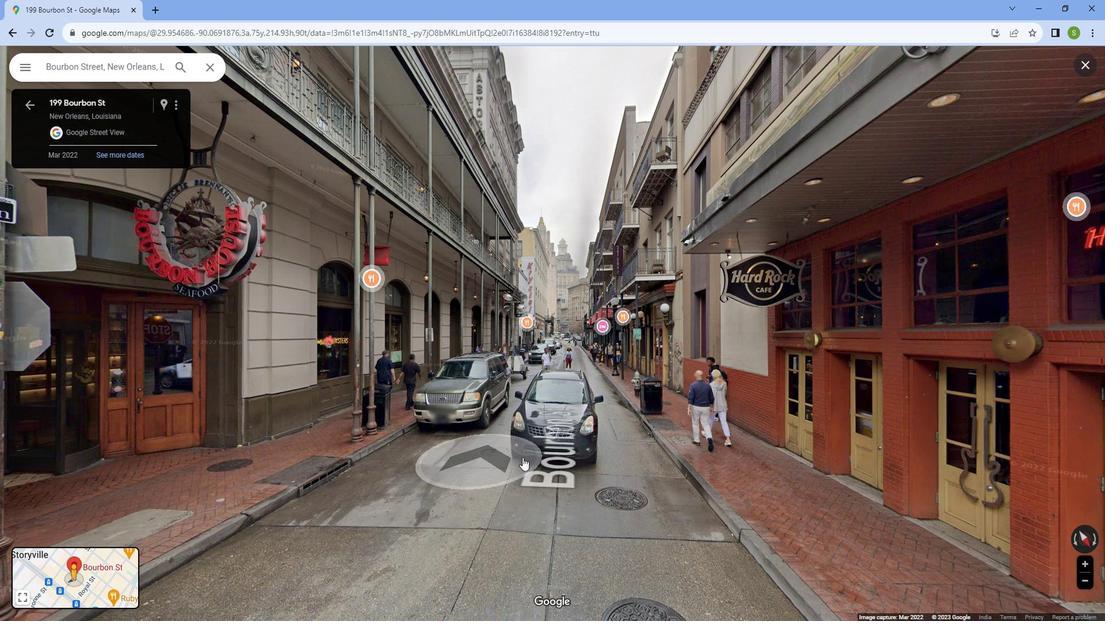 
Action: Mouse pressed left at (550, 457)
Screenshot: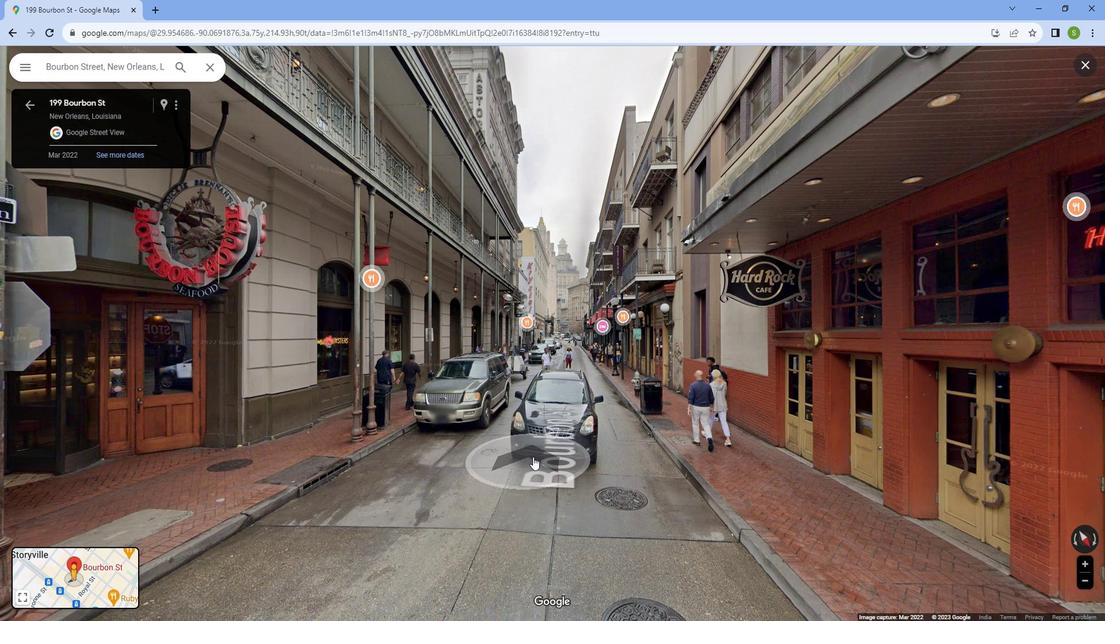 
Action: Mouse pressed left at (550, 457)
Screenshot: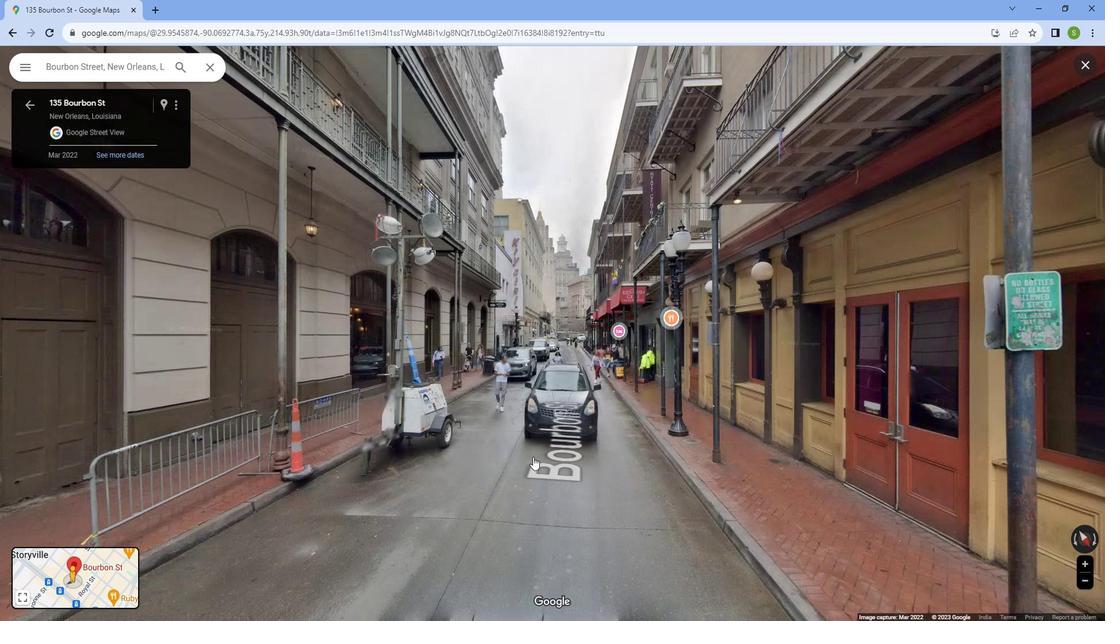 
Action: Mouse pressed left at (550, 457)
Screenshot: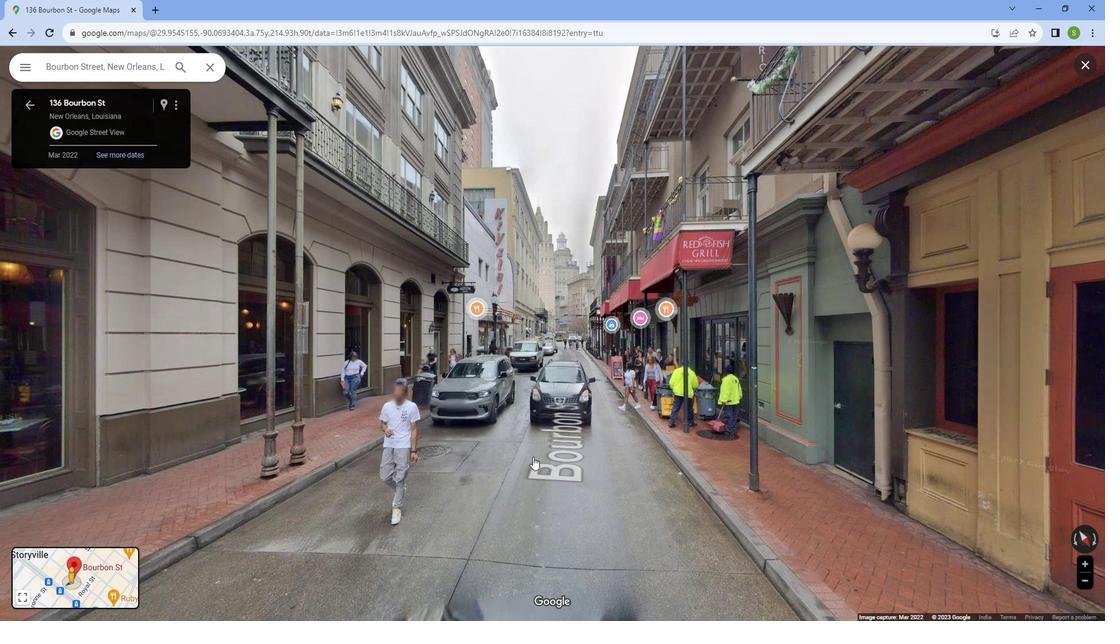 
Action: Mouse pressed left at (550, 457)
Screenshot: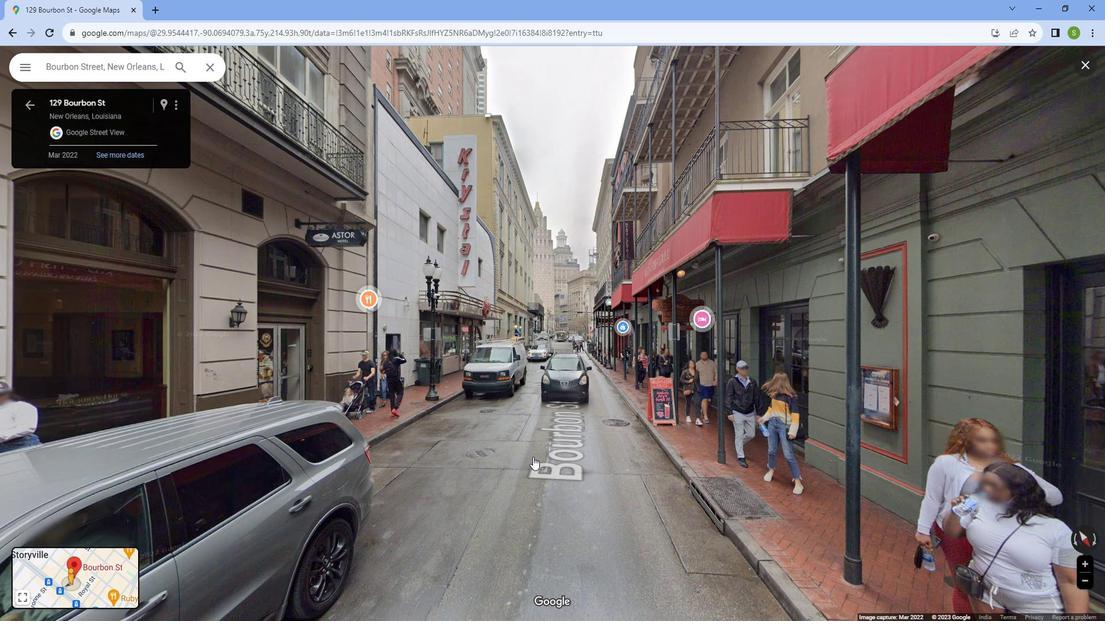 
Action: Mouse pressed left at (550, 457)
Screenshot: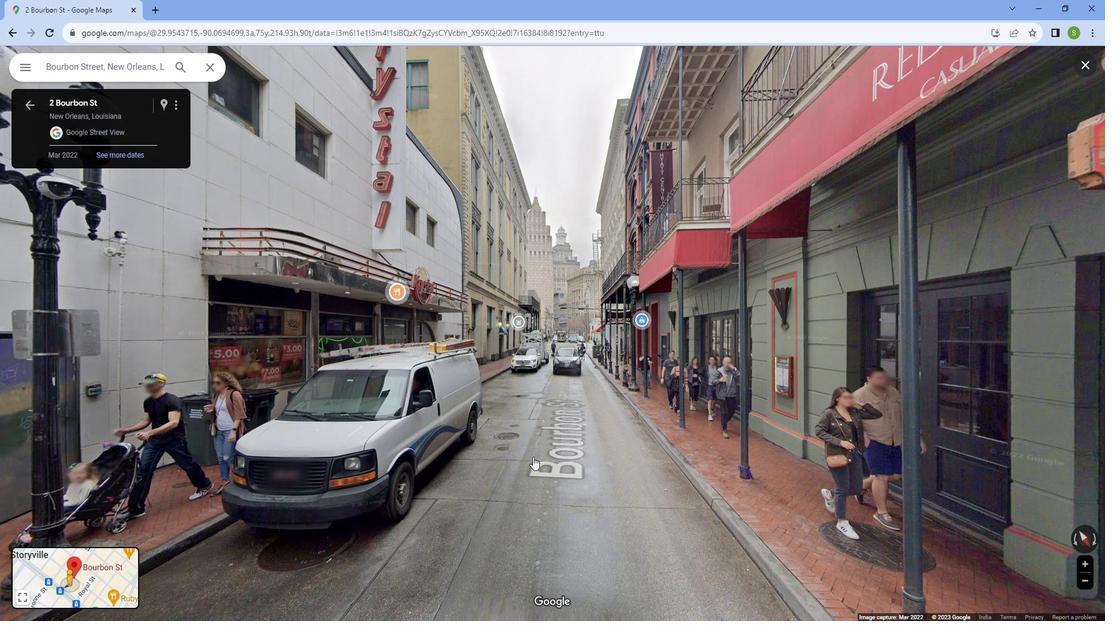
Action: Mouse pressed left at (550, 457)
Screenshot: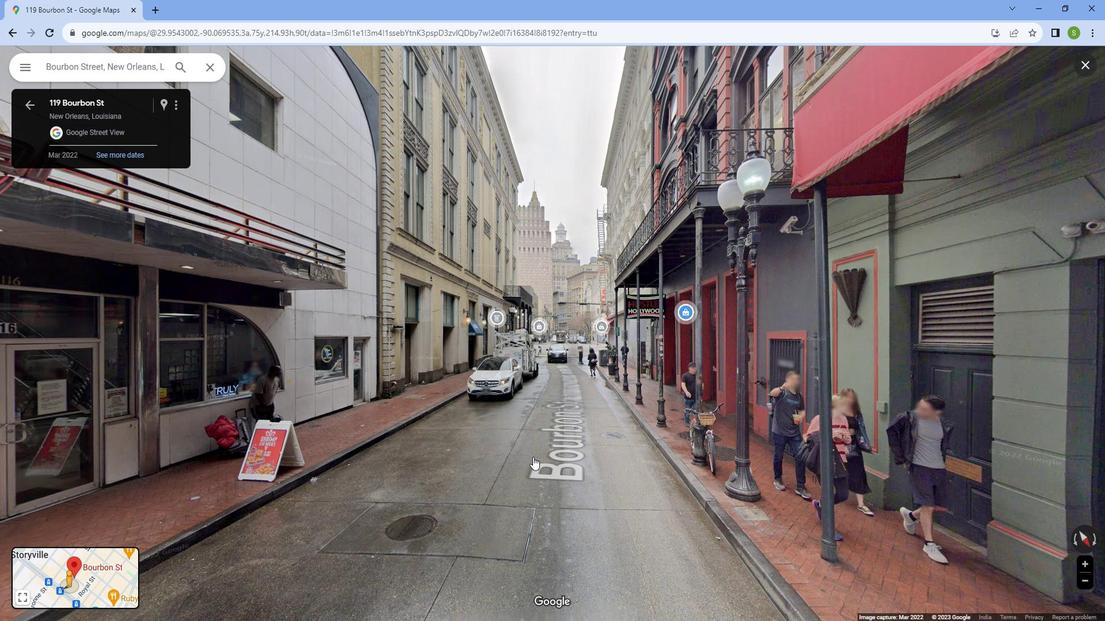 
Action: Mouse moved to (592, 408)
Screenshot: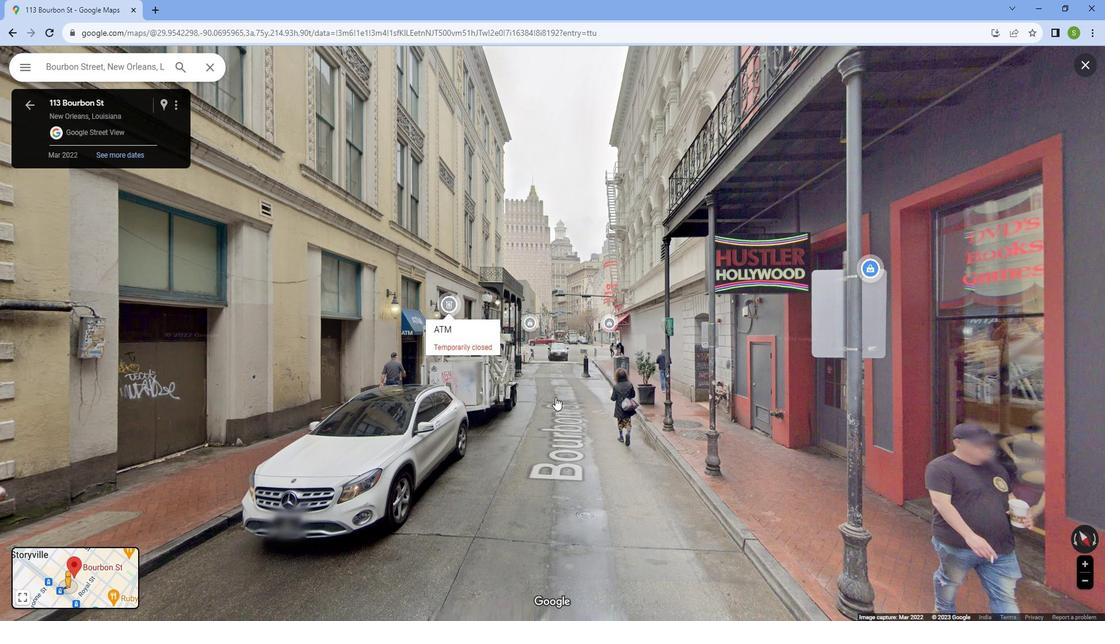 
Action: Mouse pressed left at (592, 408)
Screenshot: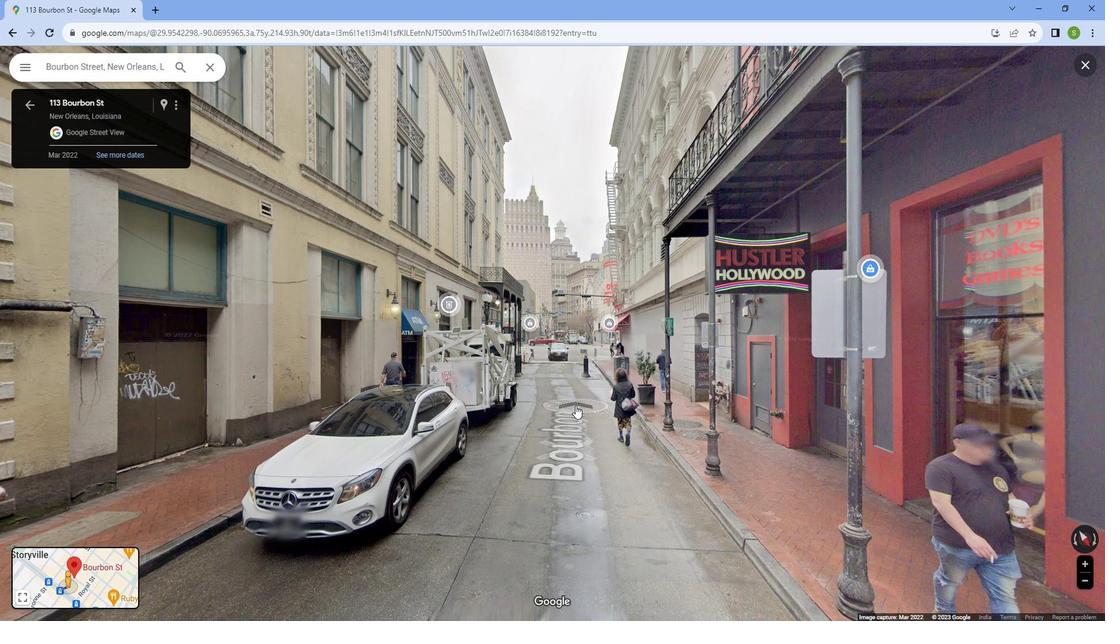 
Action: Mouse pressed left at (592, 408)
Screenshot: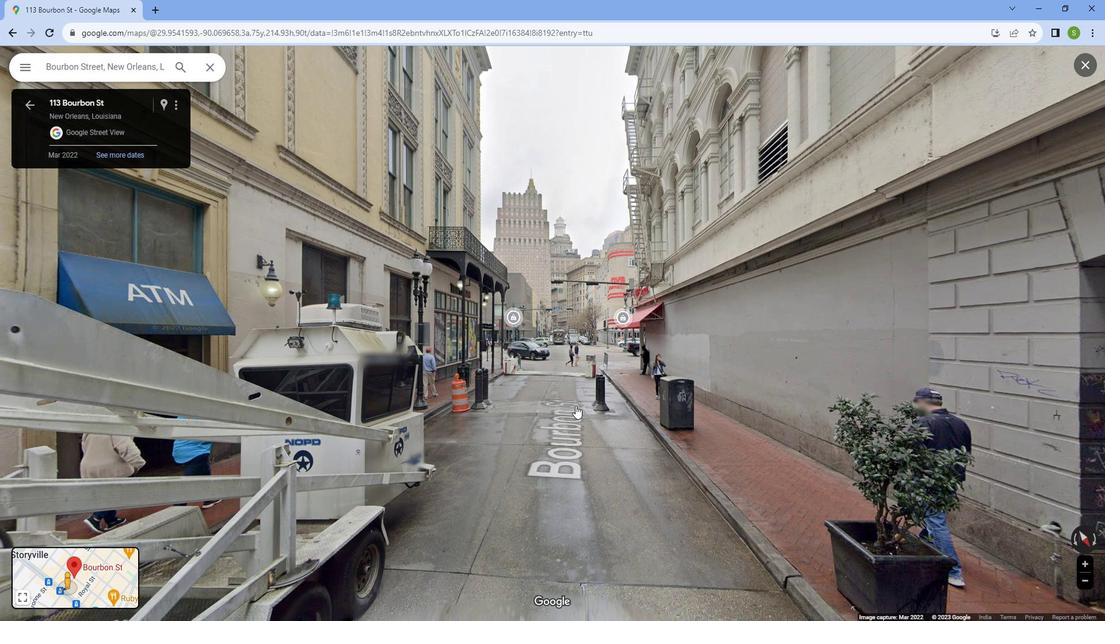 
Action: Mouse pressed left at (592, 408)
Screenshot: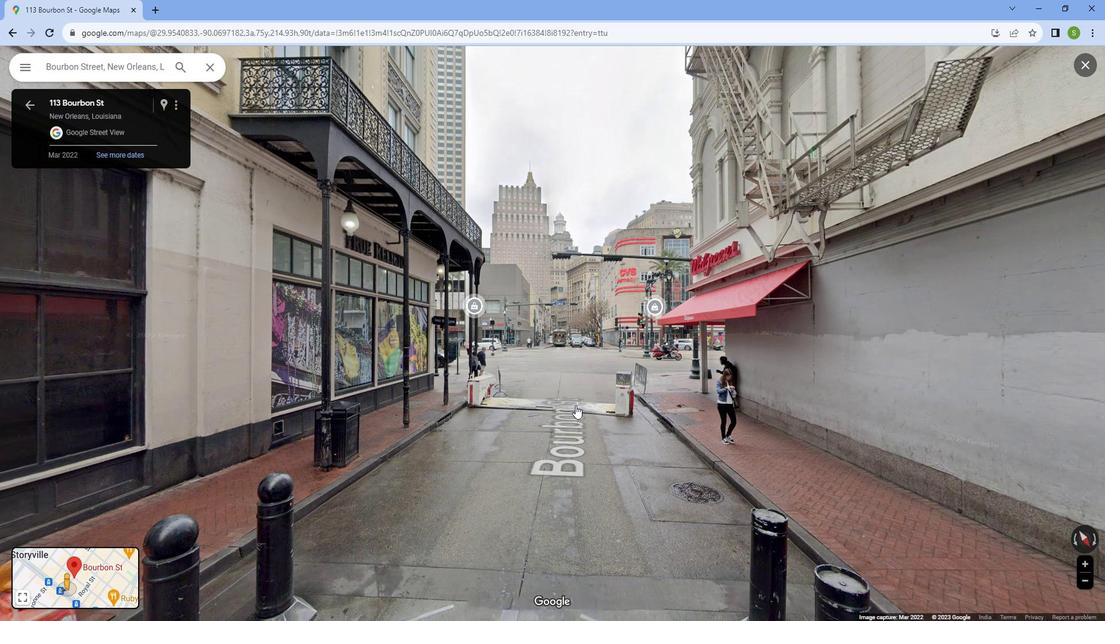 
Action: Mouse pressed left at (592, 408)
Screenshot: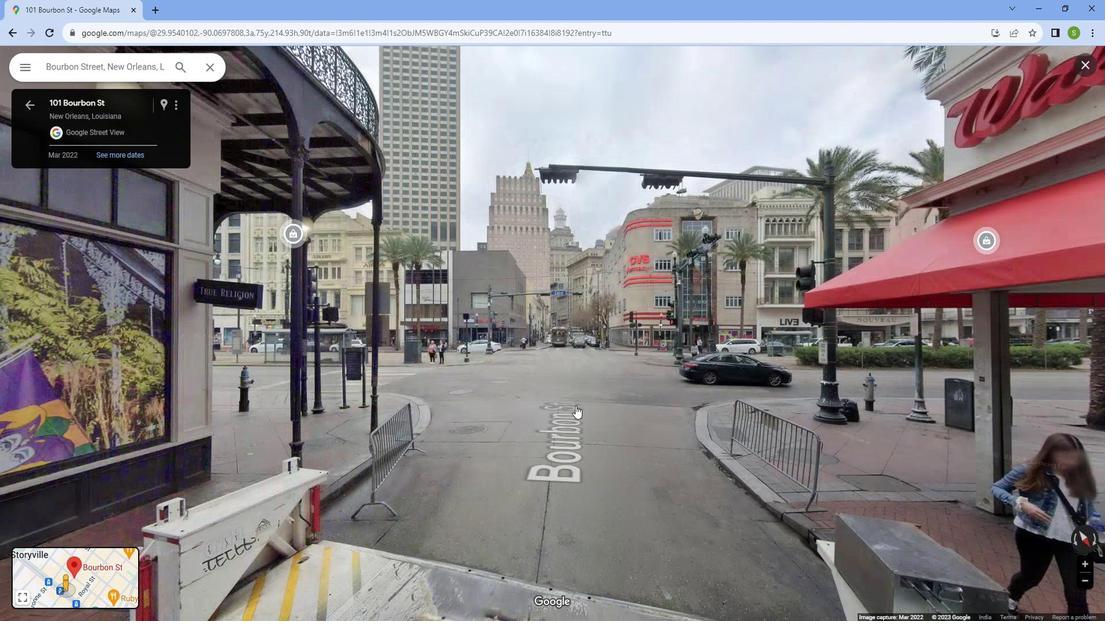 
Action: Mouse moved to (565, 342)
Screenshot: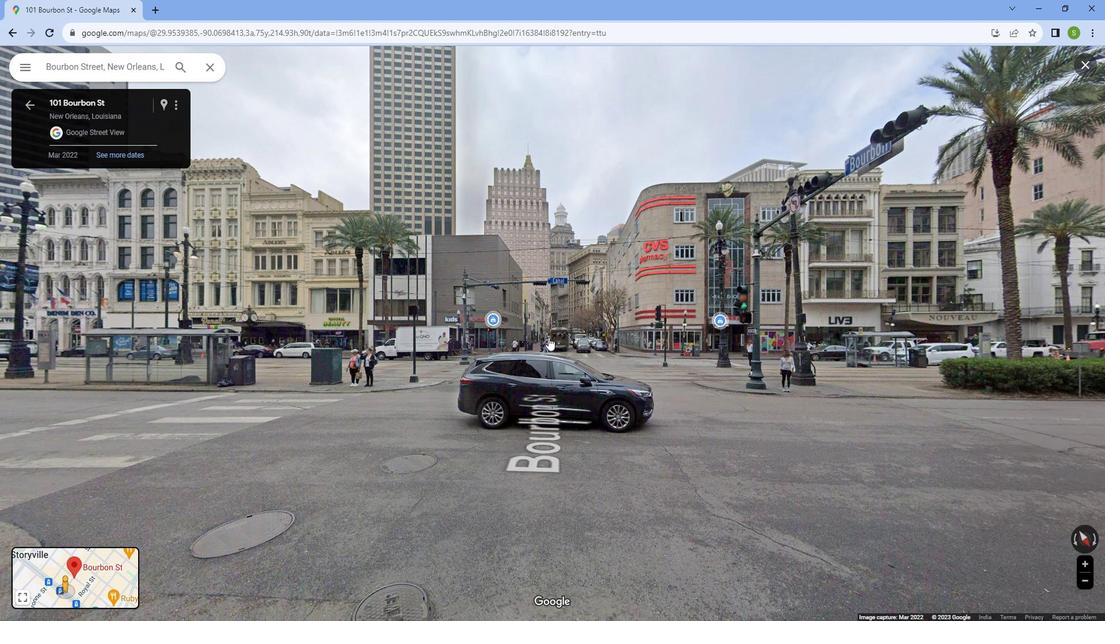 
Action: Mouse pressed left at (565, 342)
Screenshot: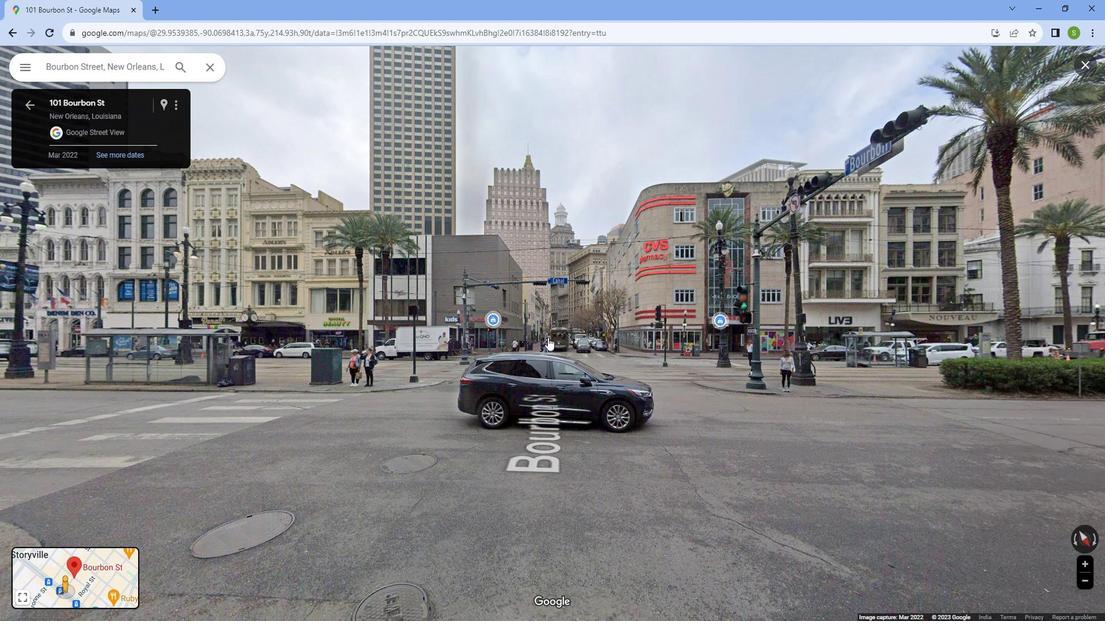 
Action: Mouse moved to (558, 355)
Screenshot: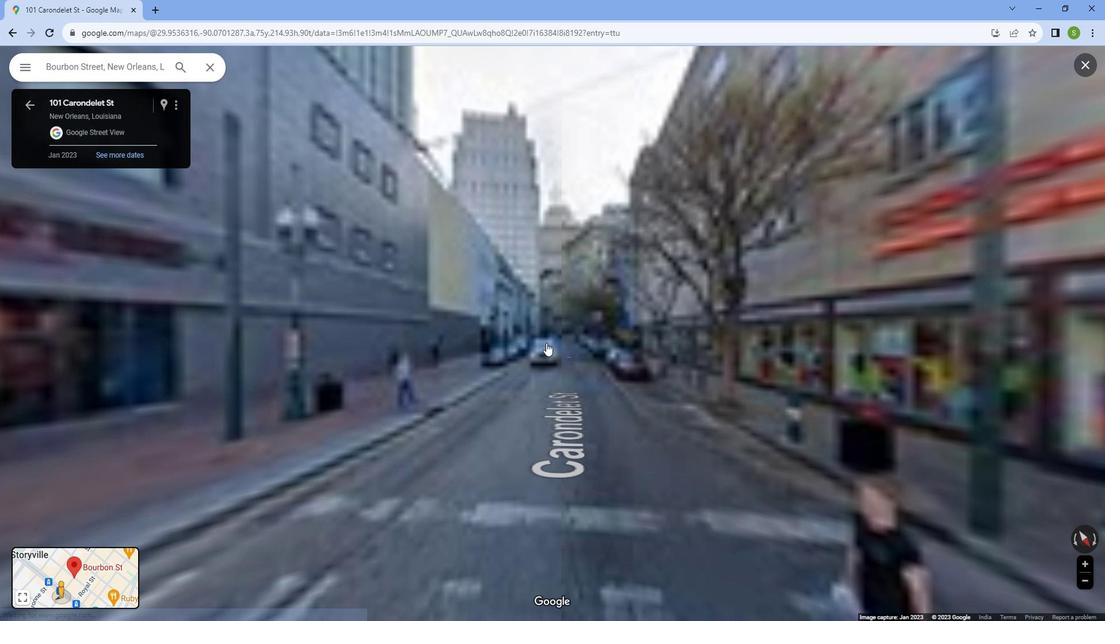 
